 Task: Find connections with filter location Sendhwa with filter topic #Techstartupwith filter profile language Spanish with filter current company NIVEA INDIA with filter school PES University with filter industry Executive Offices with filter service category Web Development with filter keywords title Customer Service
Action: Mouse moved to (565, 77)
Screenshot: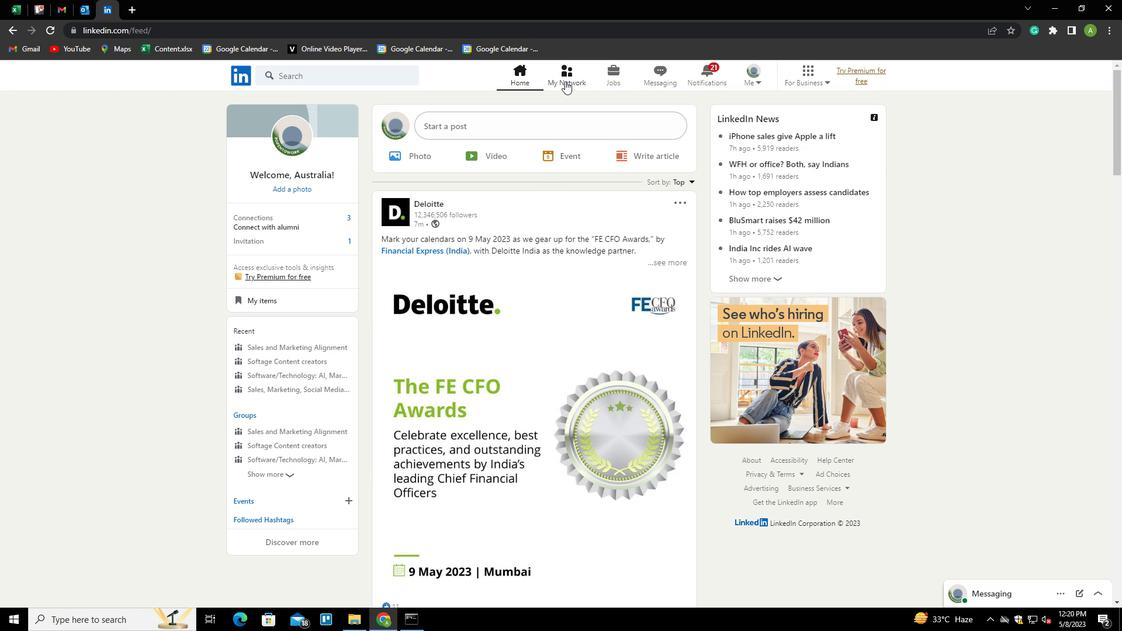 
Action: Mouse pressed left at (565, 77)
Screenshot: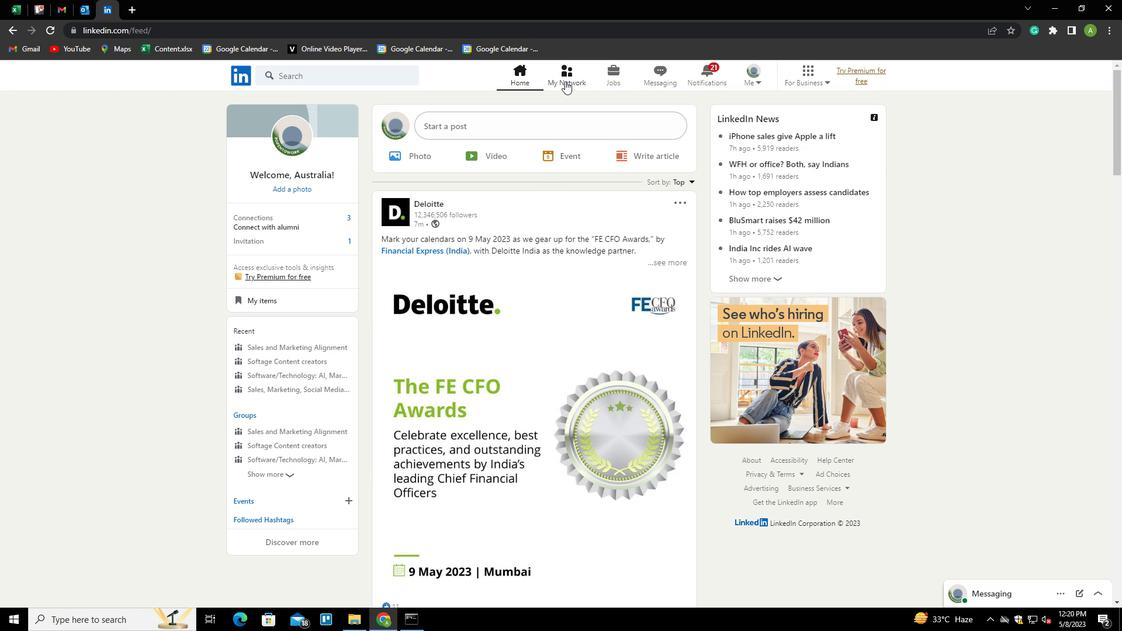 
Action: Mouse moved to (339, 137)
Screenshot: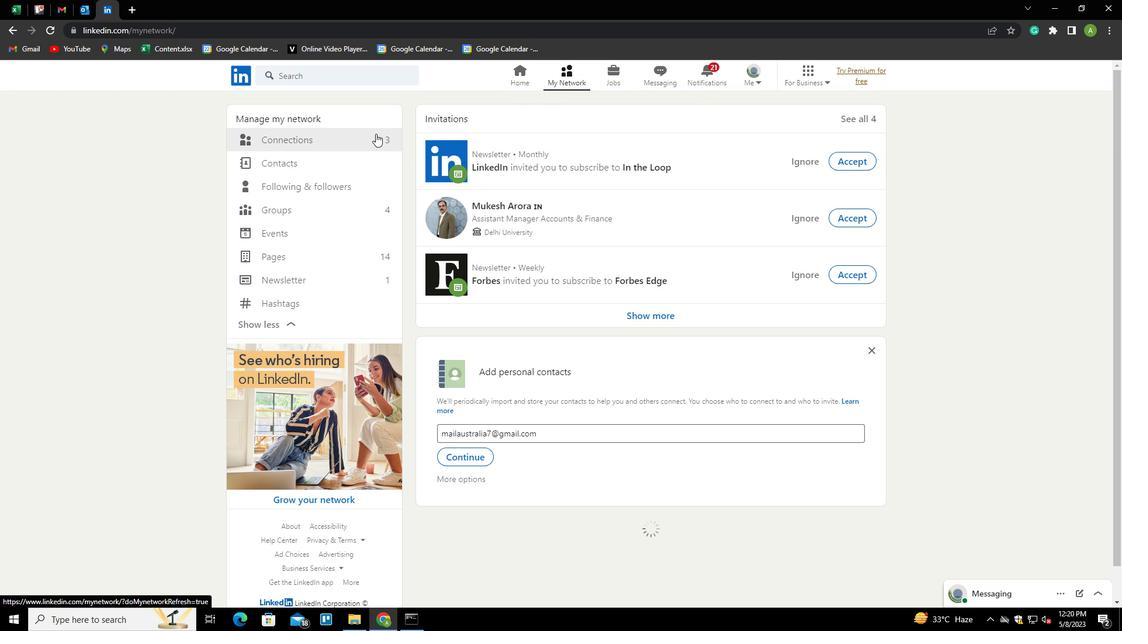 
Action: Mouse pressed left at (339, 137)
Screenshot: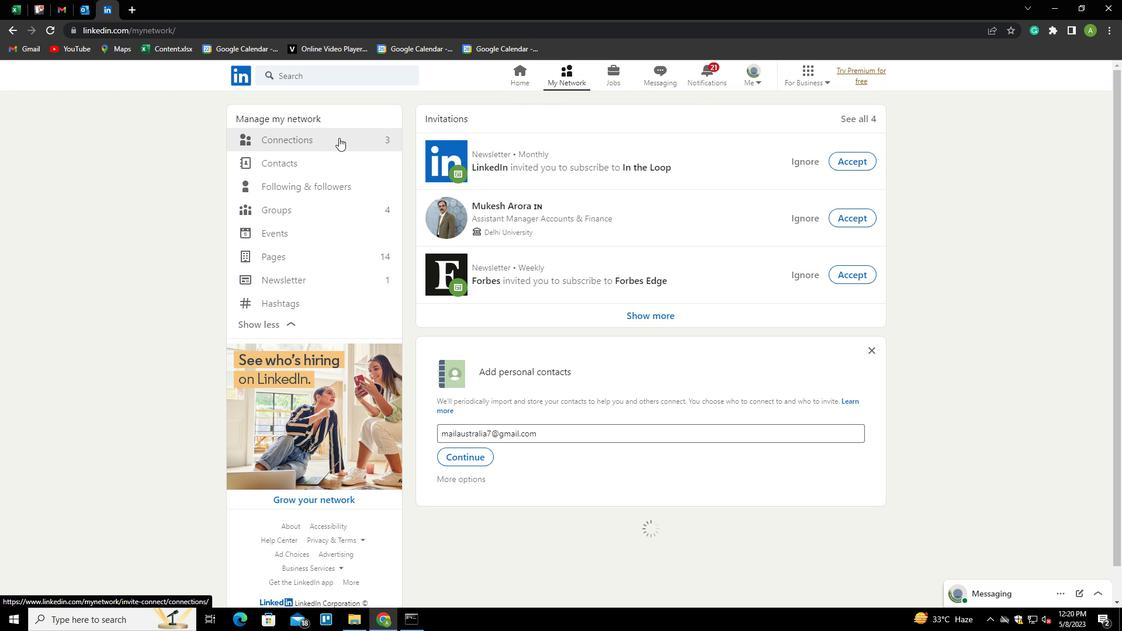 
Action: Mouse moved to (642, 141)
Screenshot: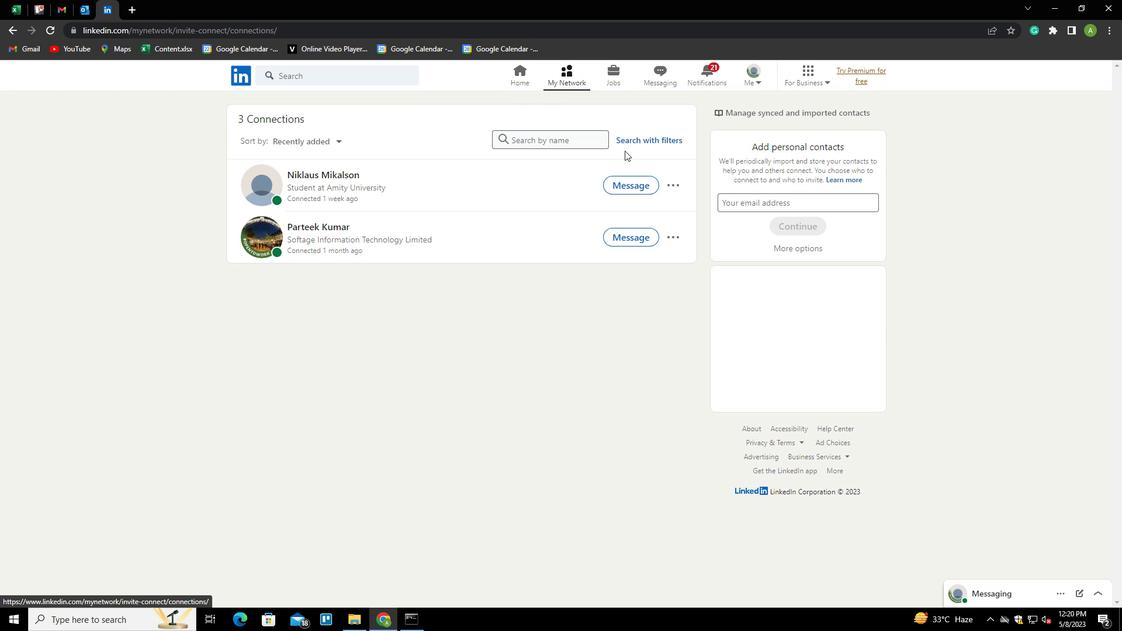 
Action: Mouse pressed left at (642, 141)
Screenshot: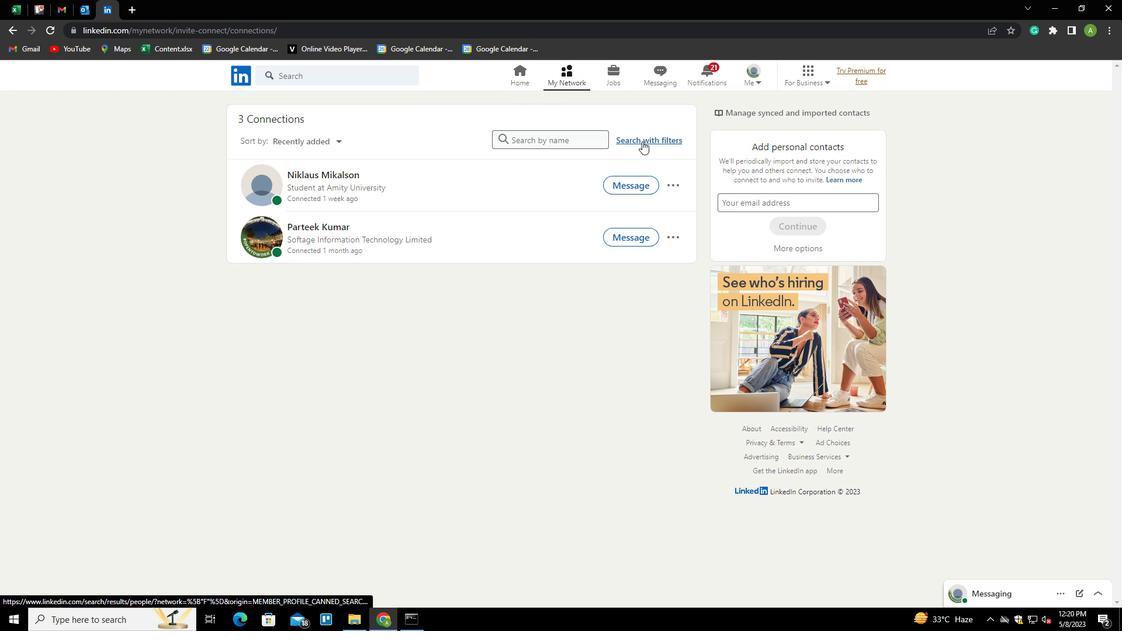 
Action: Mouse moved to (600, 107)
Screenshot: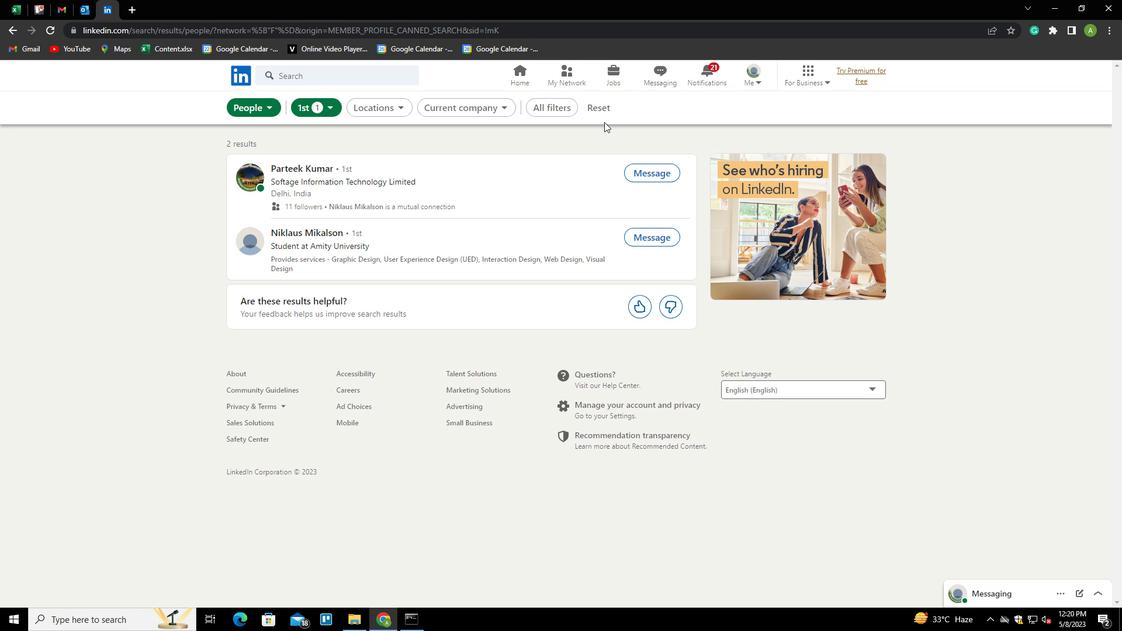 
Action: Mouse pressed left at (600, 107)
Screenshot: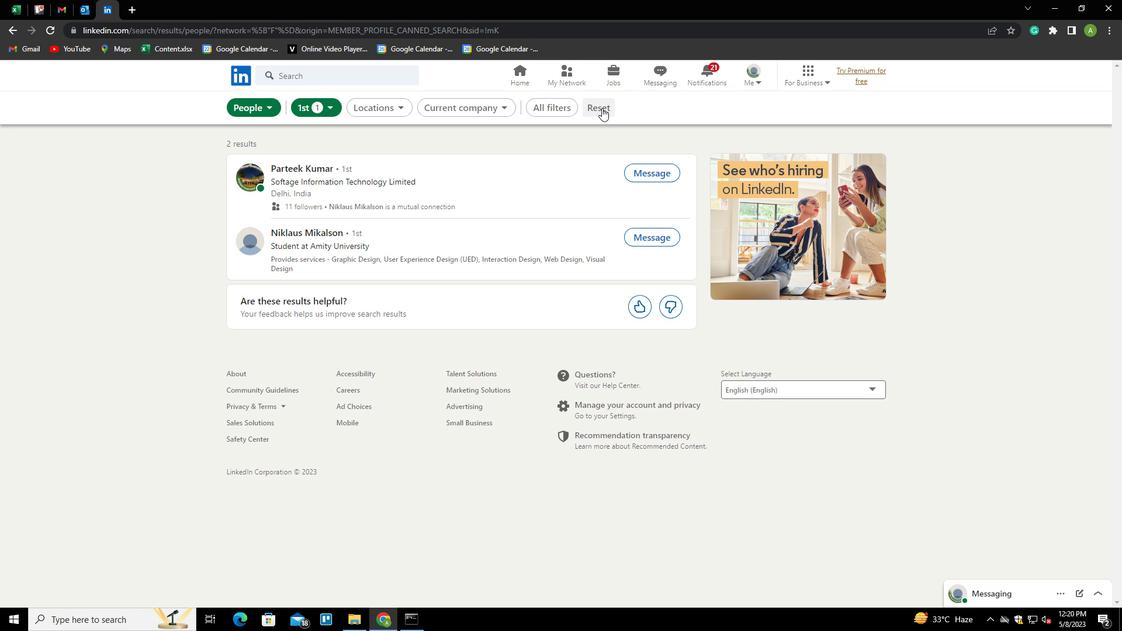 
Action: Mouse moved to (590, 105)
Screenshot: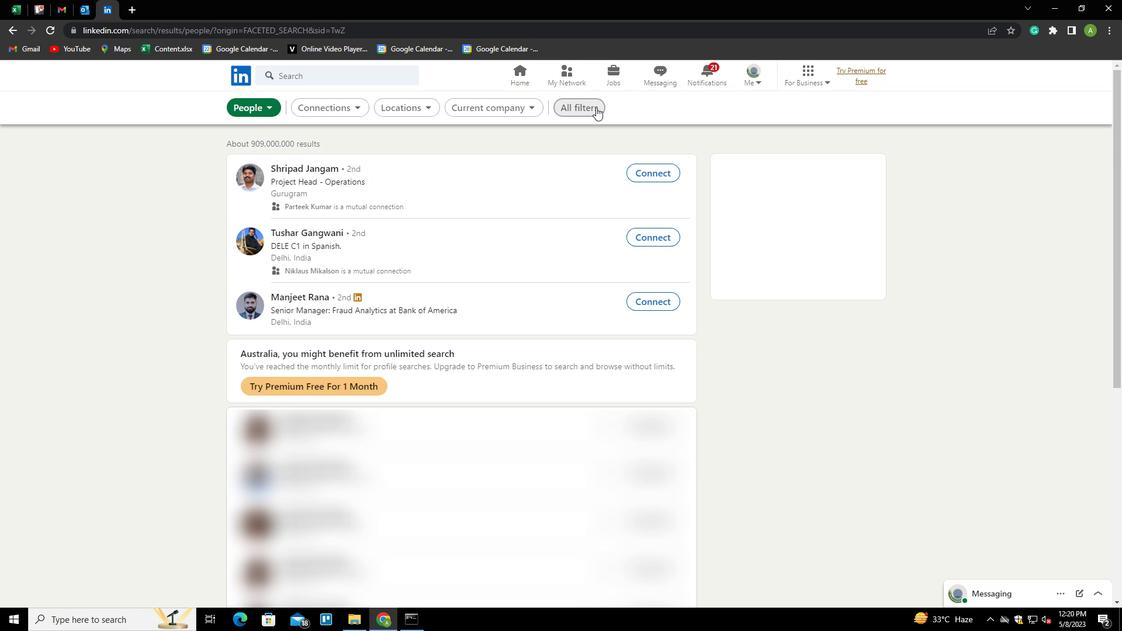 
Action: Mouse pressed left at (590, 105)
Screenshot: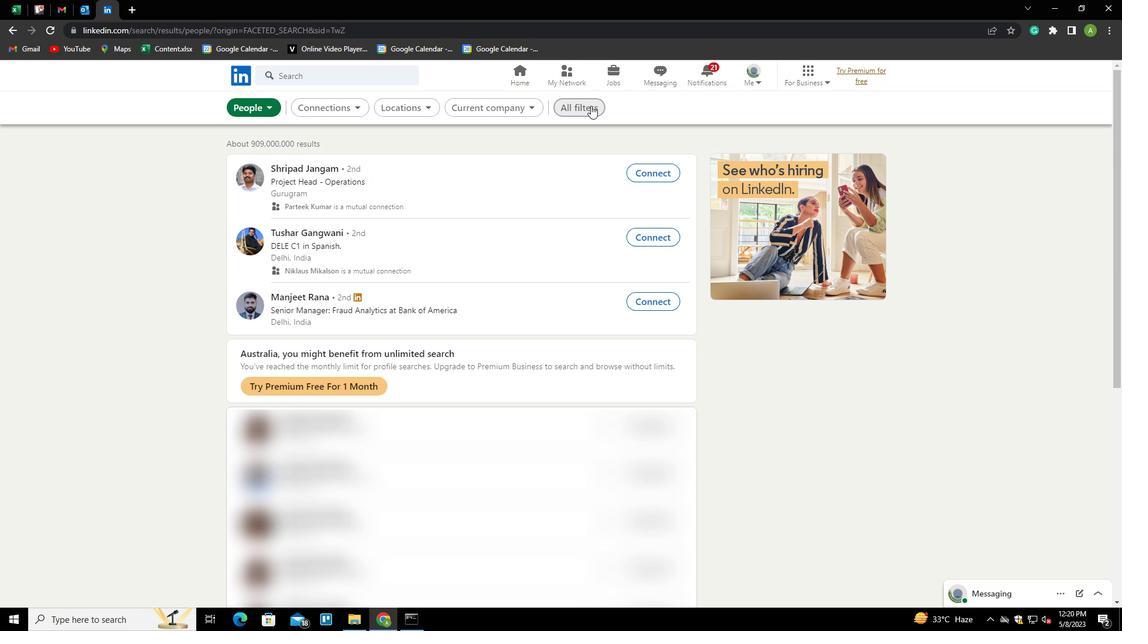 
Action: Mouse moved to (889, 302)
Screenshot: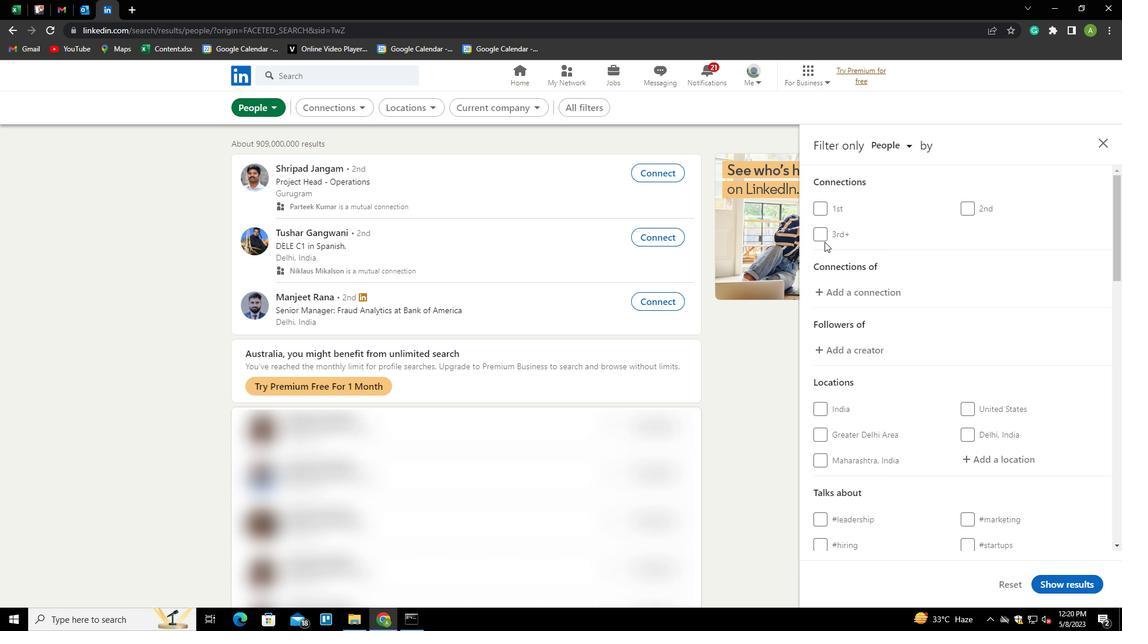 
Action: Mouse scrolled (889, 302) with delta (0, 0)
Screenshot: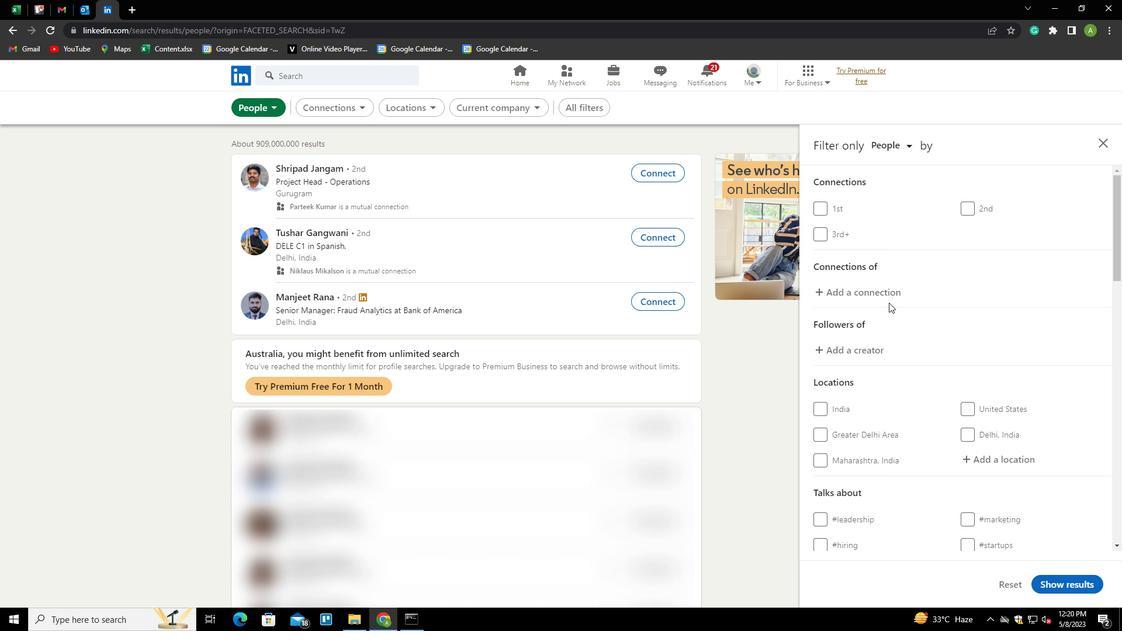 
Action: Mouse moved to (987, 396)
Screenshot: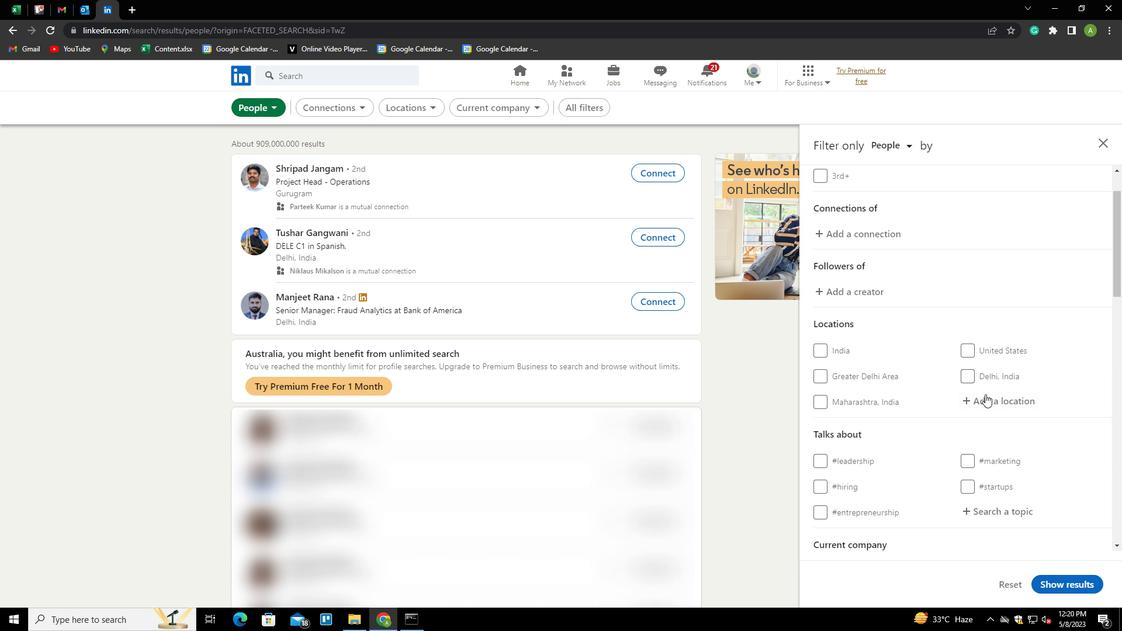 
Action: Mouse pressed left at (987, 396)
Screenshot: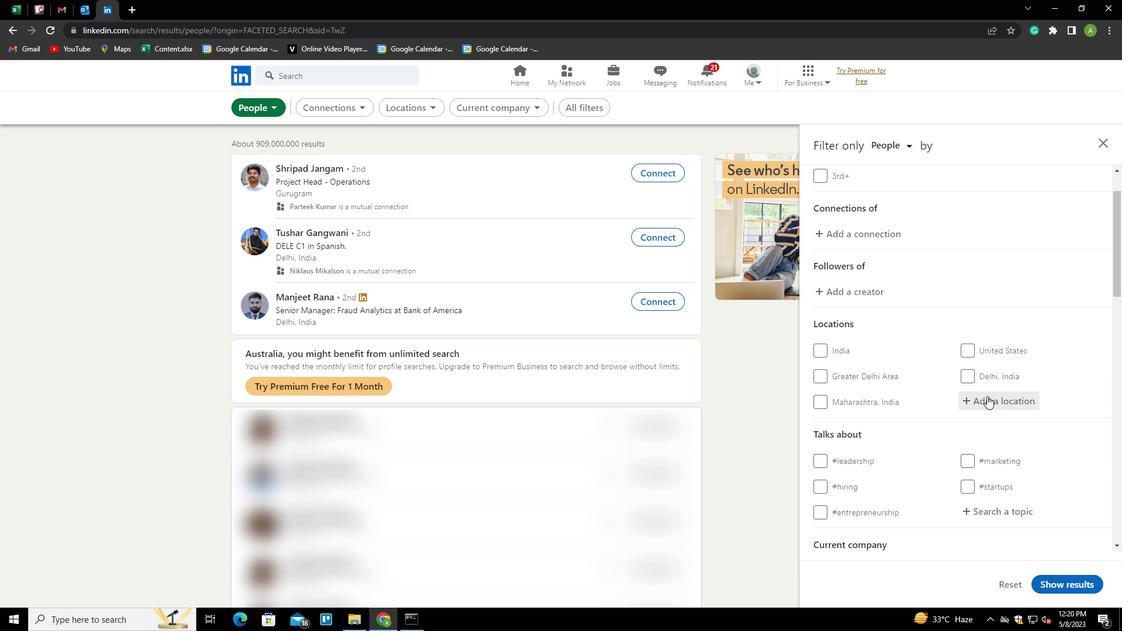 
Action: Key pressed <Key.shift>
Screenshot: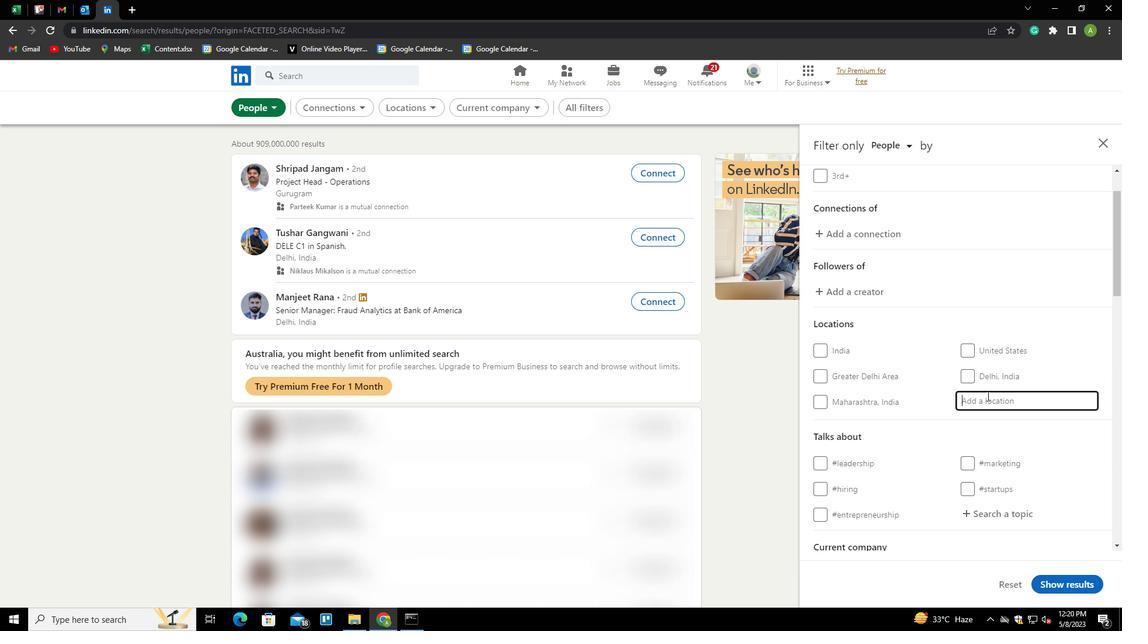
Action: Mouse moved to (1040, 366)
Screenshot: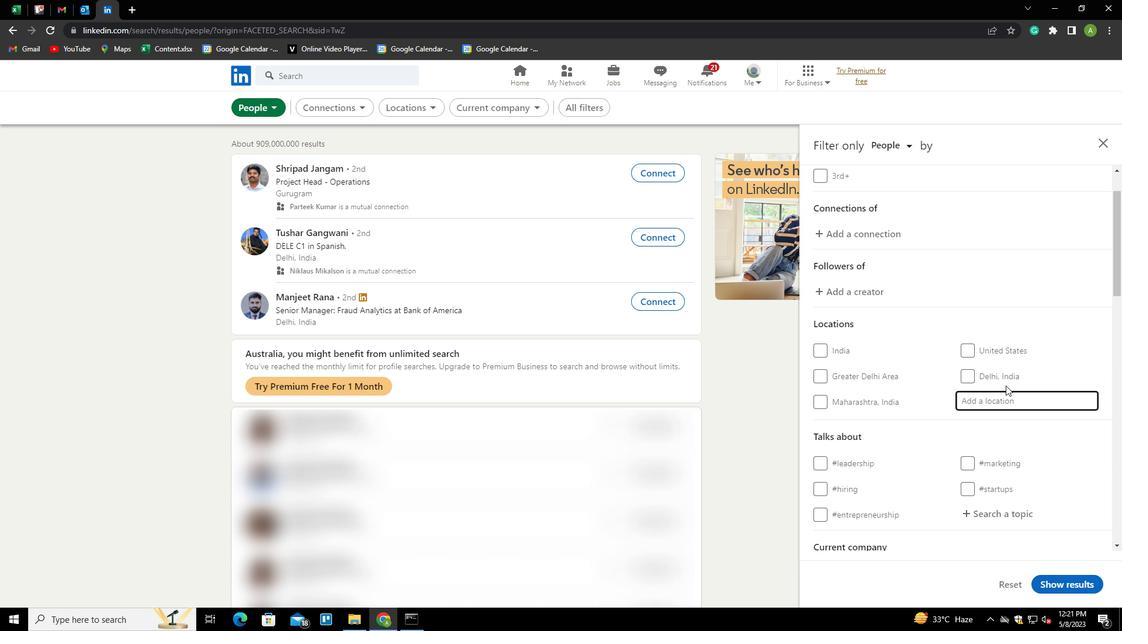 
Action: Key pressed S
Screenshot: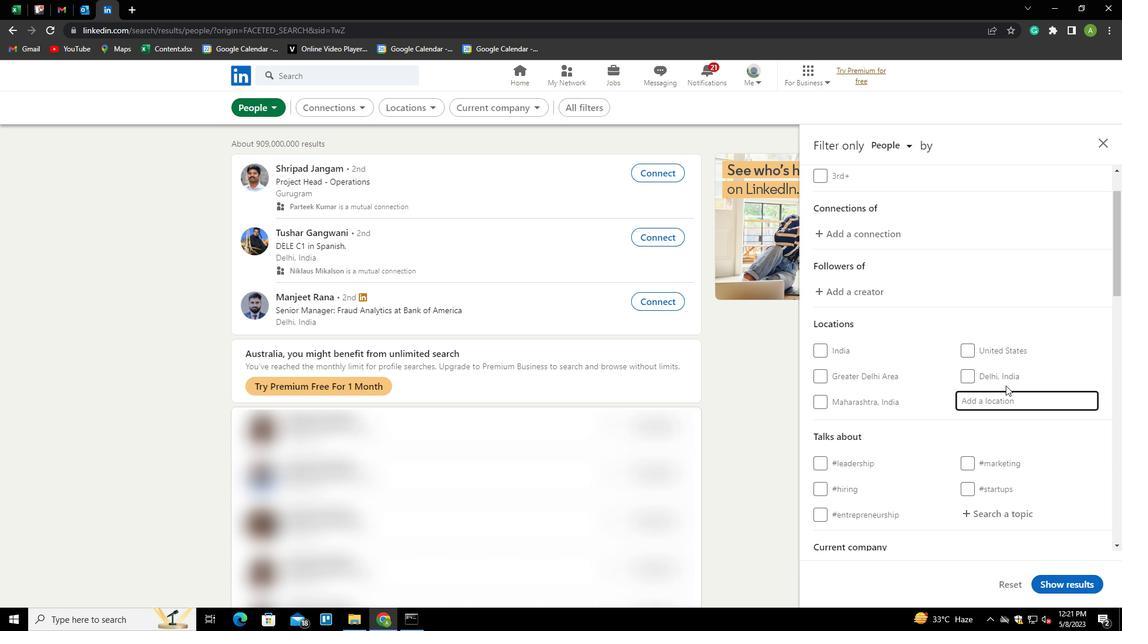 
Action: Mouse moved to (1040, 366)
Screenshot: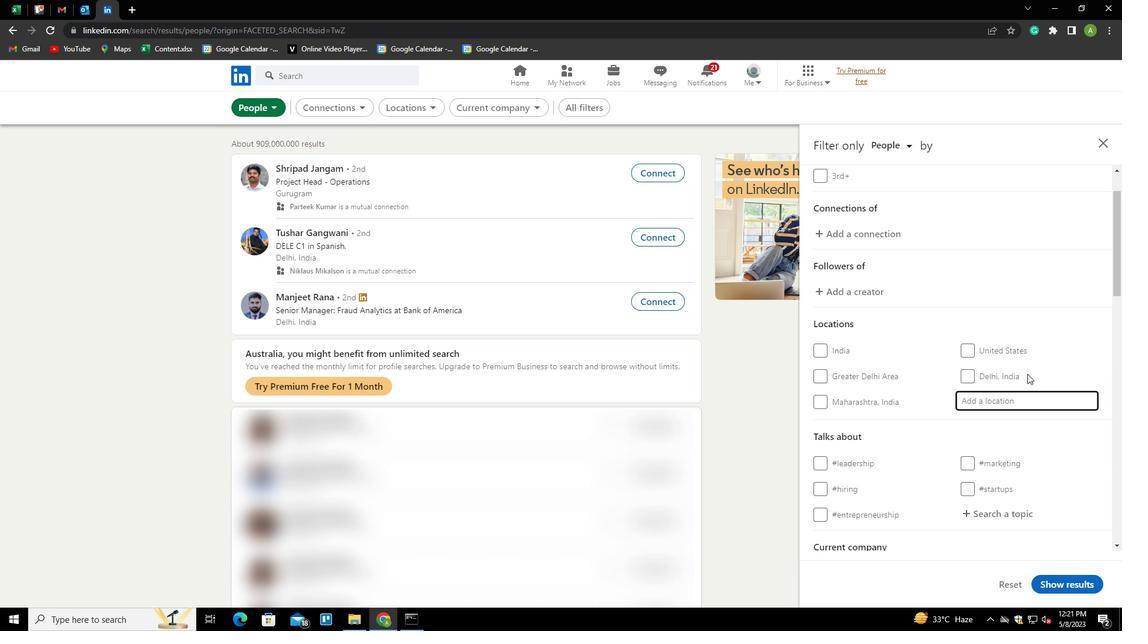 
Action: Key pressed ENDHWA<Key.down><Key.enter>
Screenshot: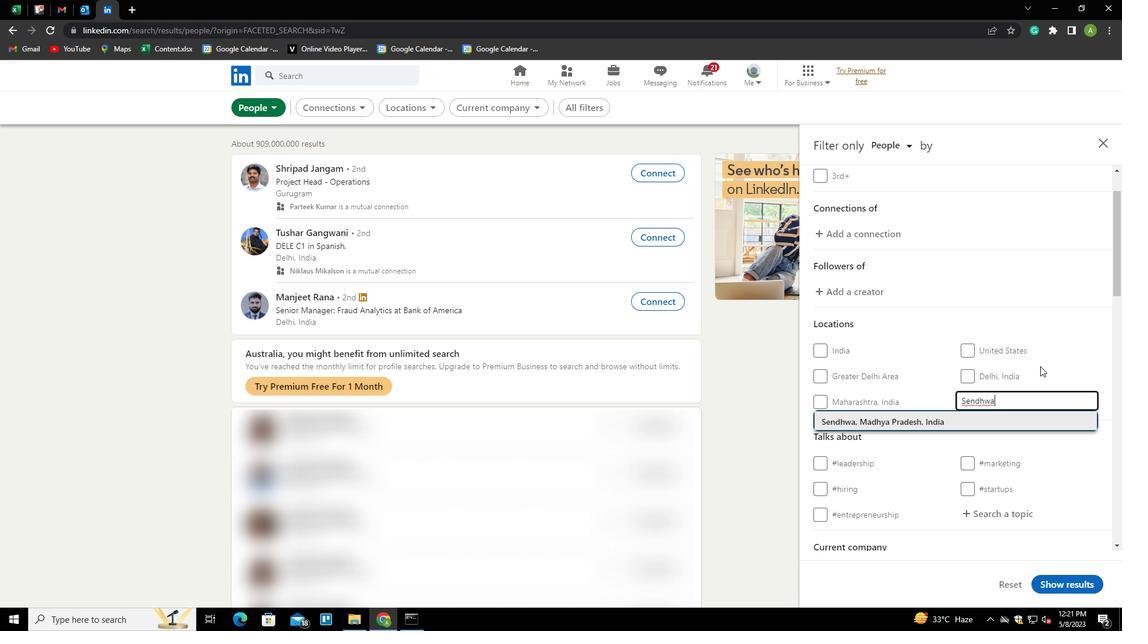 
Action: Mouse scrolled (1040, 365) with delta (0, 0)
Screenshot: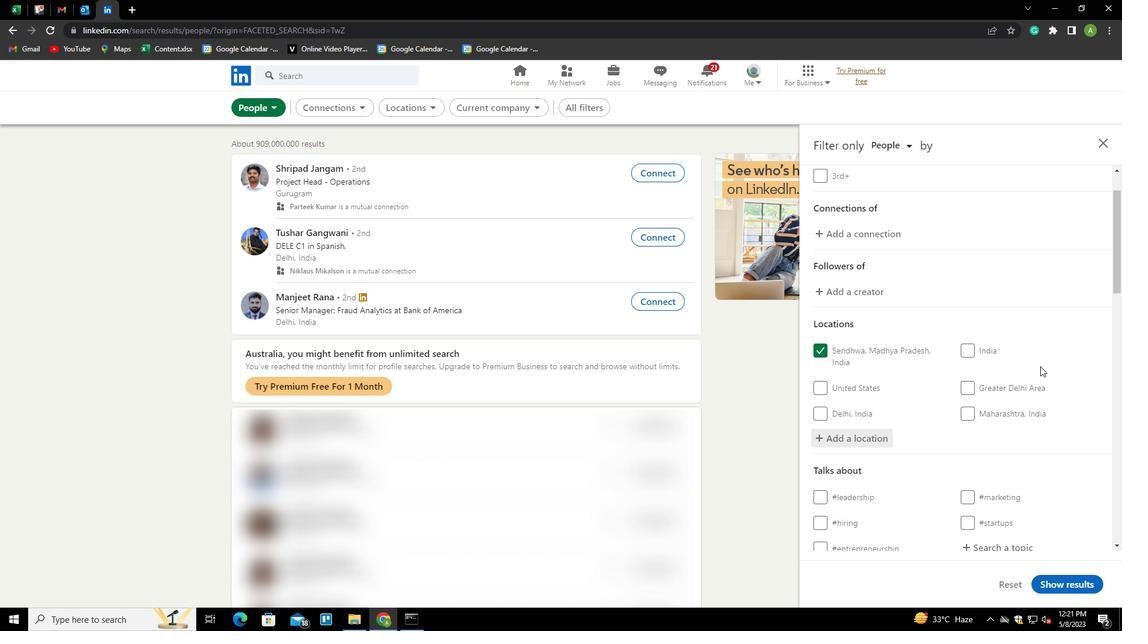 
Action: Mouse scrolled (1040, 365) with delta (0, 0)
Screenshot: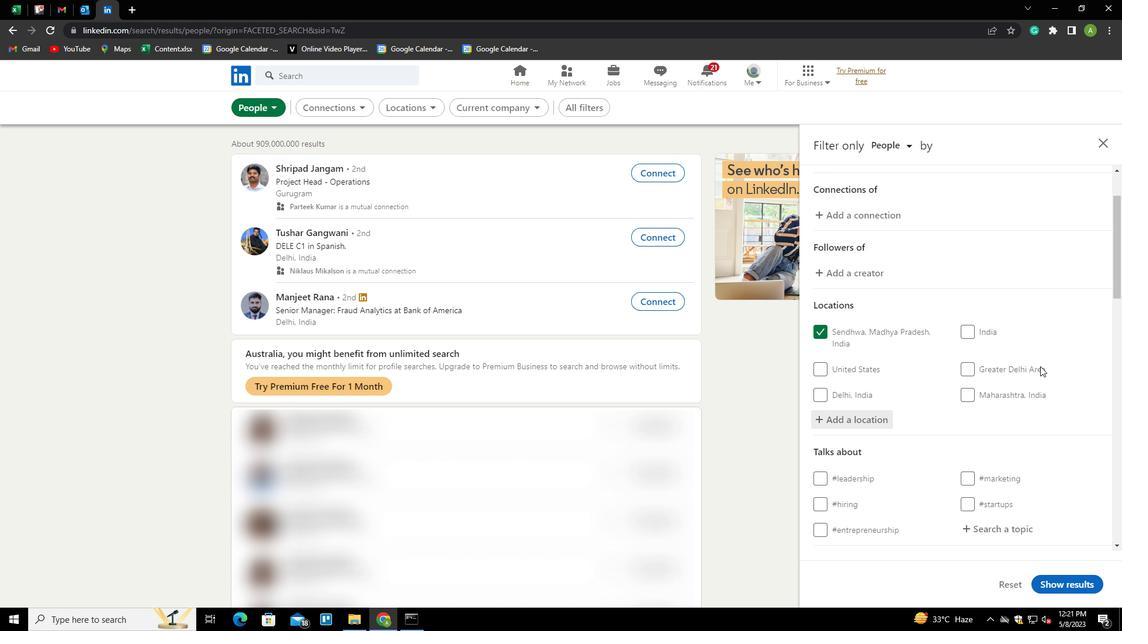 
Action: Mouse moved to (1017, 426)
Screenshot: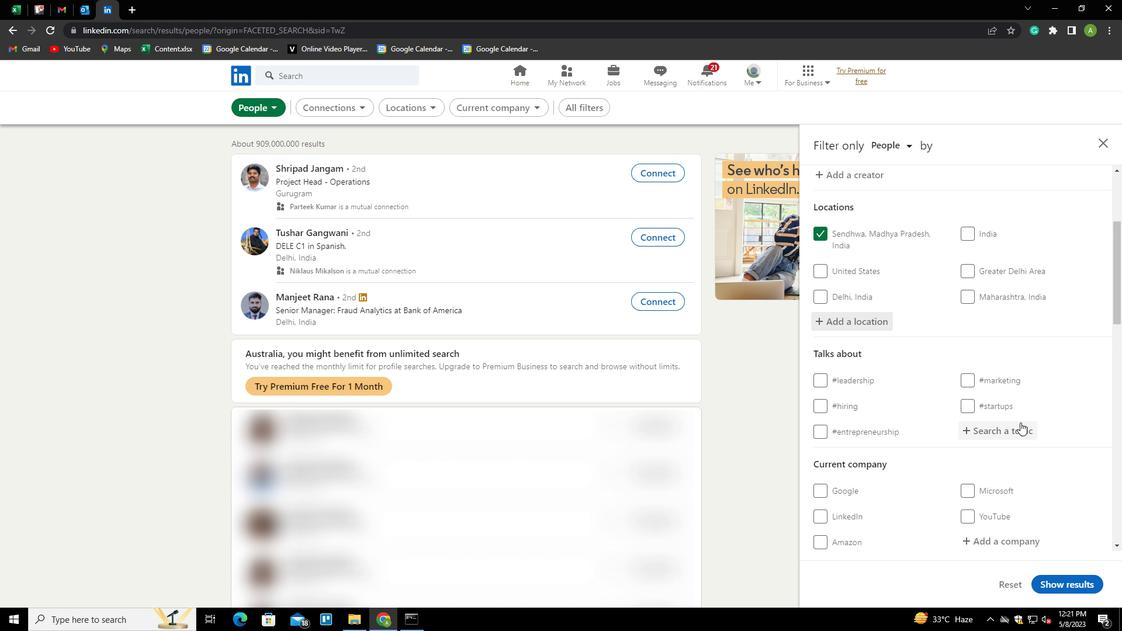 
Action: Mouse pressed left at (1017, 426)
Screenshot: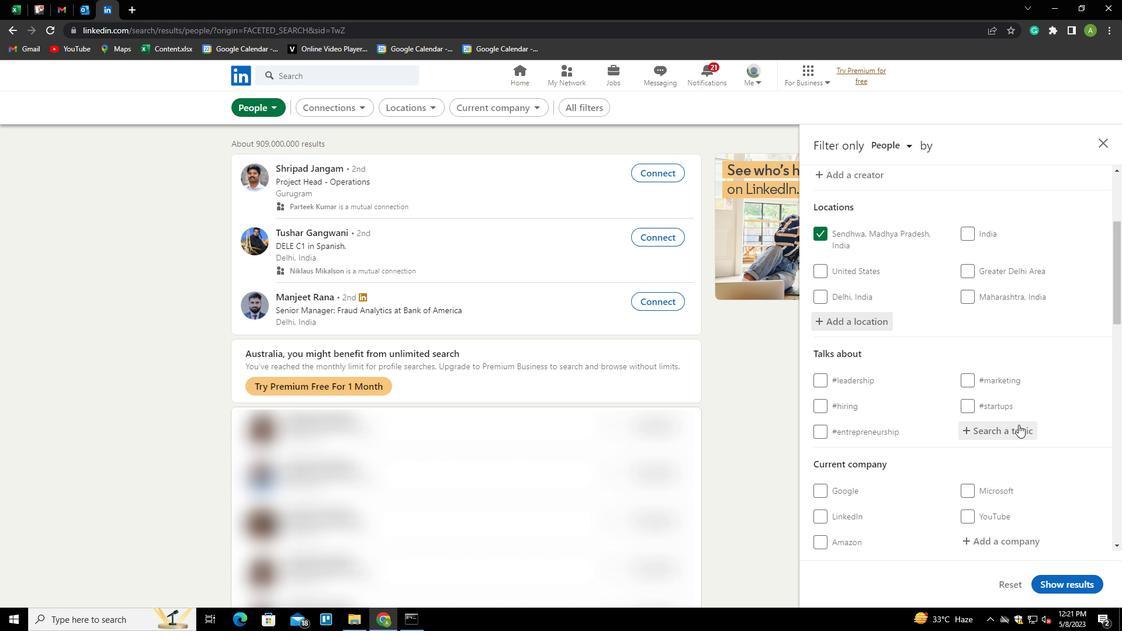
Action: Mouse moved to (1017, 426)
Screenshot: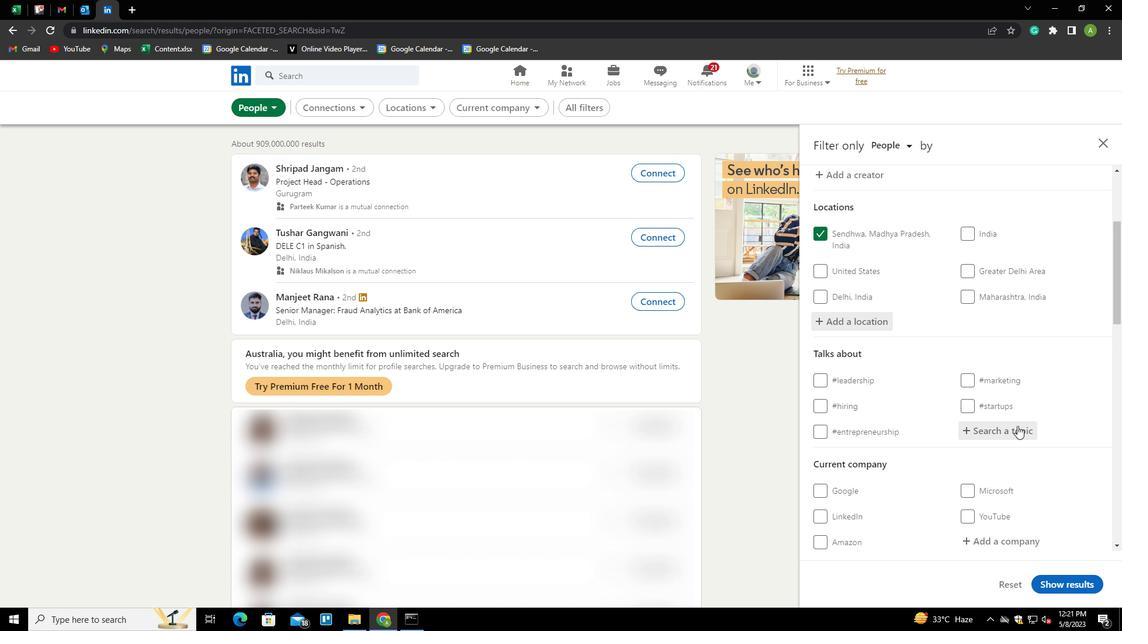 
Action: Key pressed <Key.shift><Key.shift><Key.shift><Key.shift><Key.shift><Key.shift>TECHSTARTUP<Key.down><Key.enter>
Screenshot: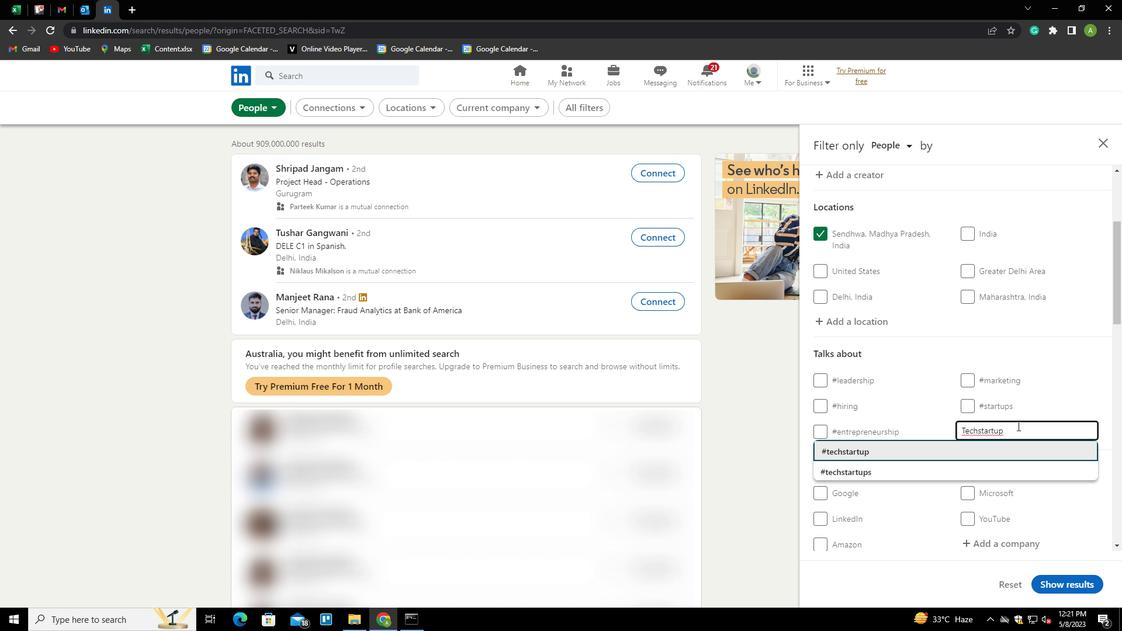 
Action: Mouse scrolled (1017, 425) with delta (0, 0)
Screenshot: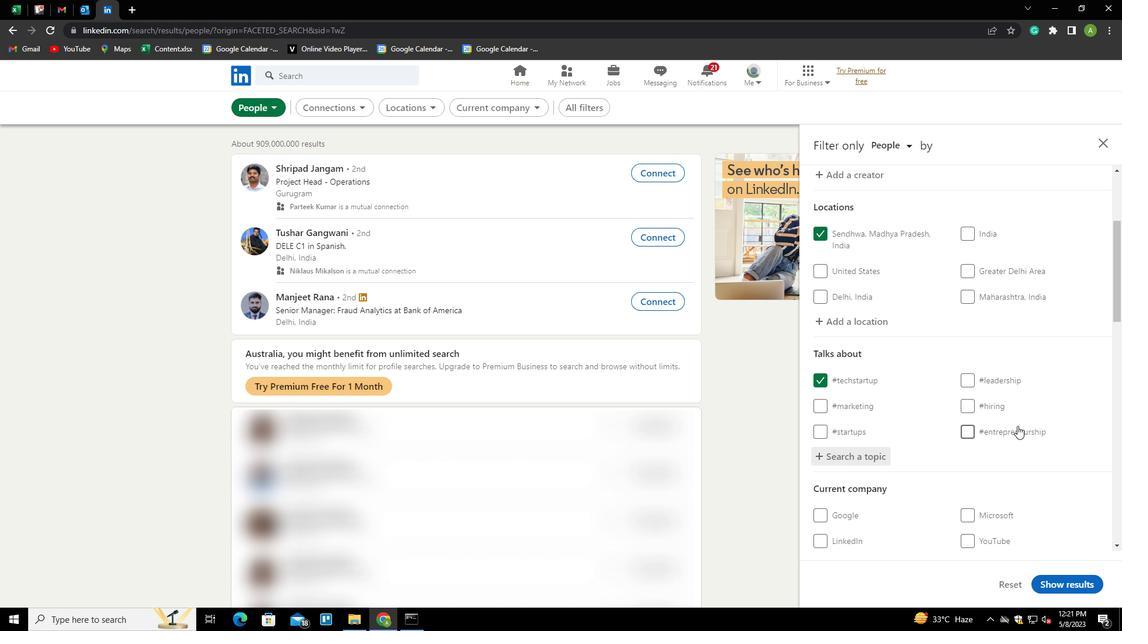 
Action: Mouse scrolled (1017, 425) with delta (0, 0)
Screenshot: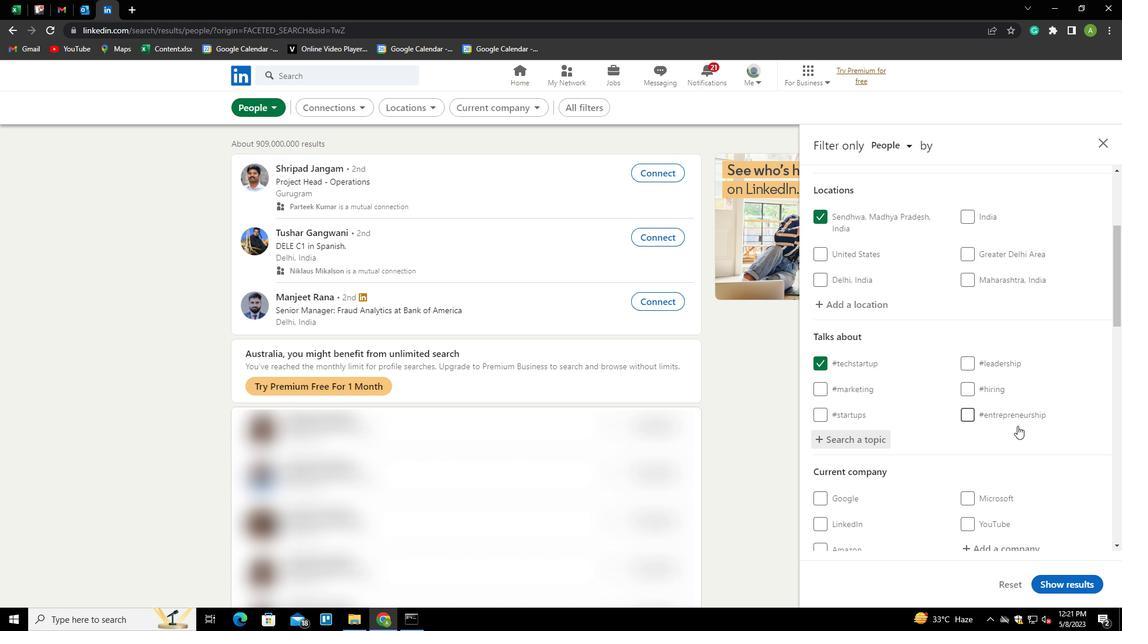 
Action: Mouse scrolled (1017, 425) with delta (0, 0)
Screenshot: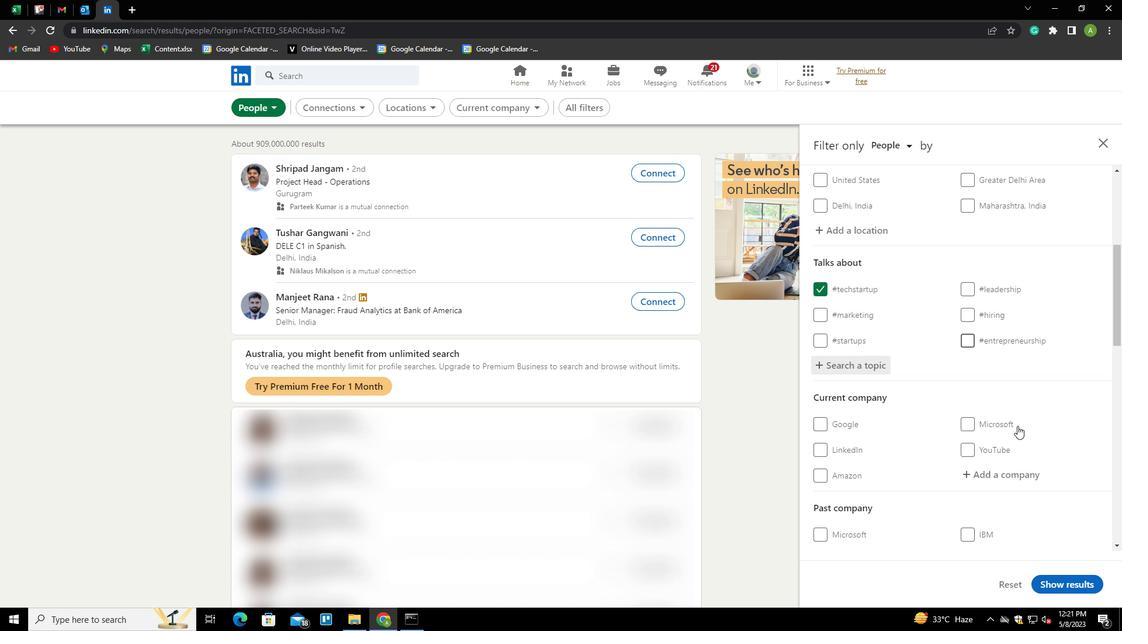 
Action: Mouse moved to (1008, 422)
Screenshot: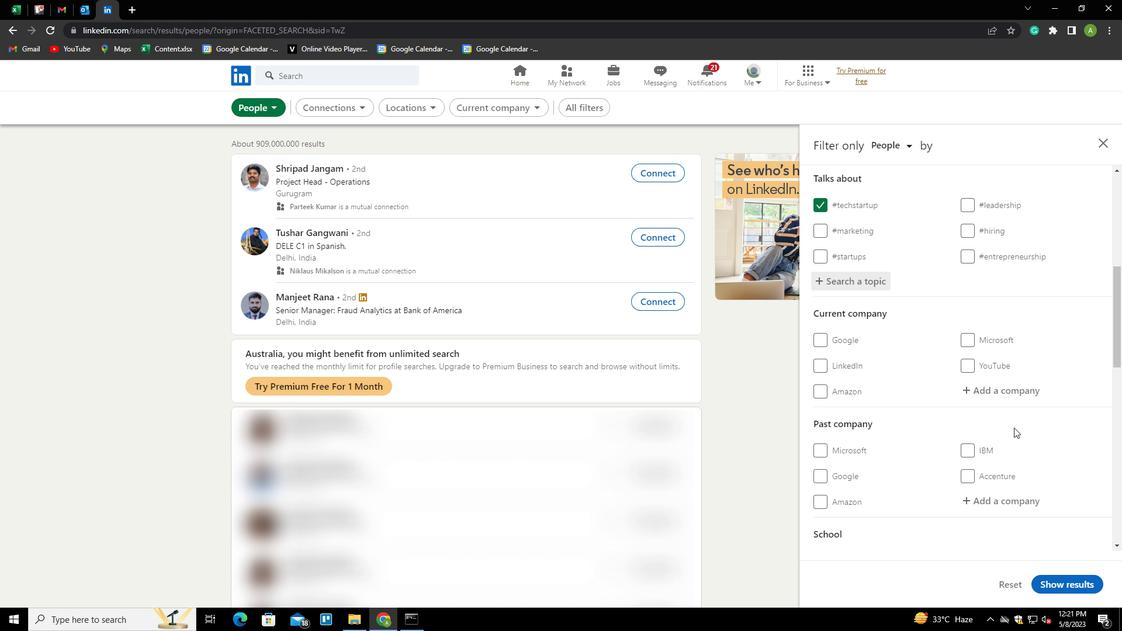 
Action: Mouse scrolled (1008, 422) with delta (0, 0)
Screenshot: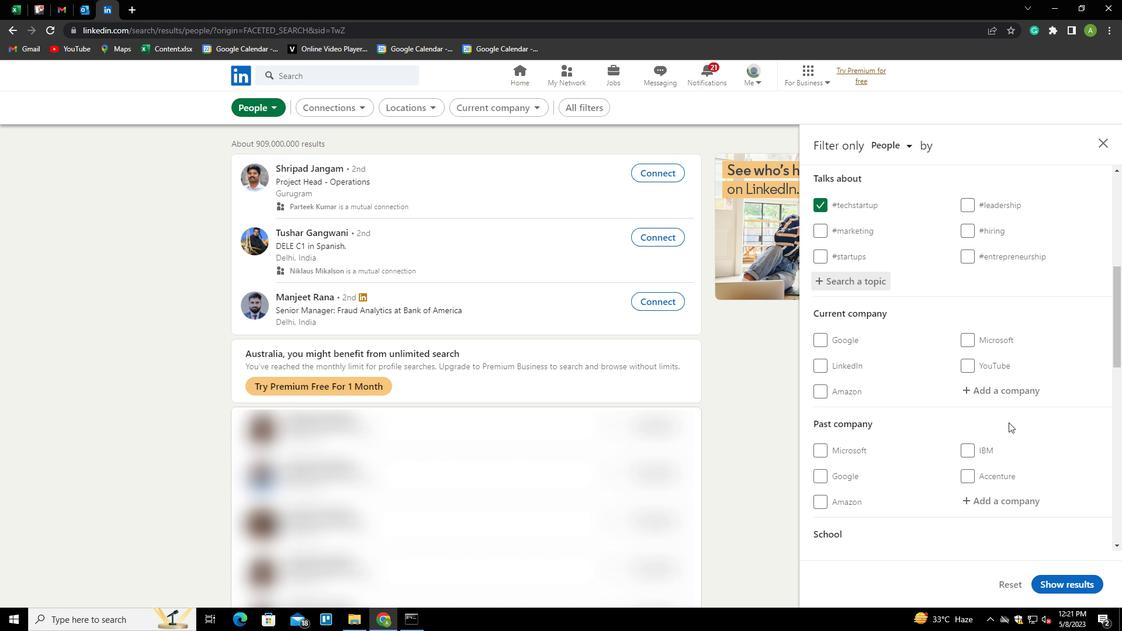 
Action: Mouse scrolled (1008, 422) with delta (0, 0)
Screenshot: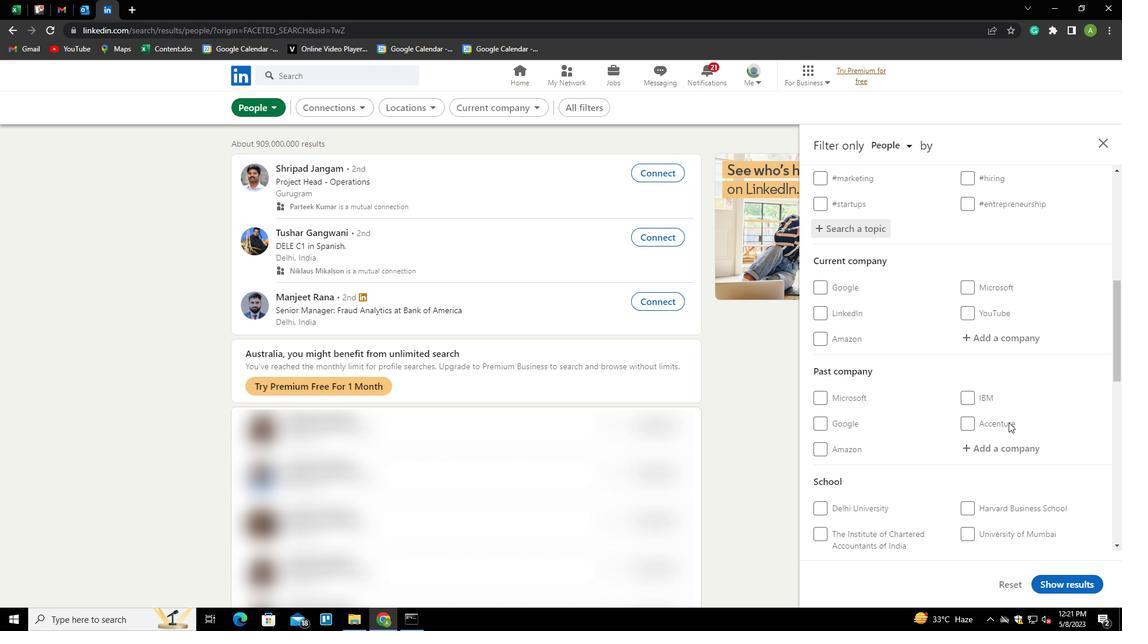 
Action: Mouse scrolled (1008, 422) with delta (0, 0)
Screenshot: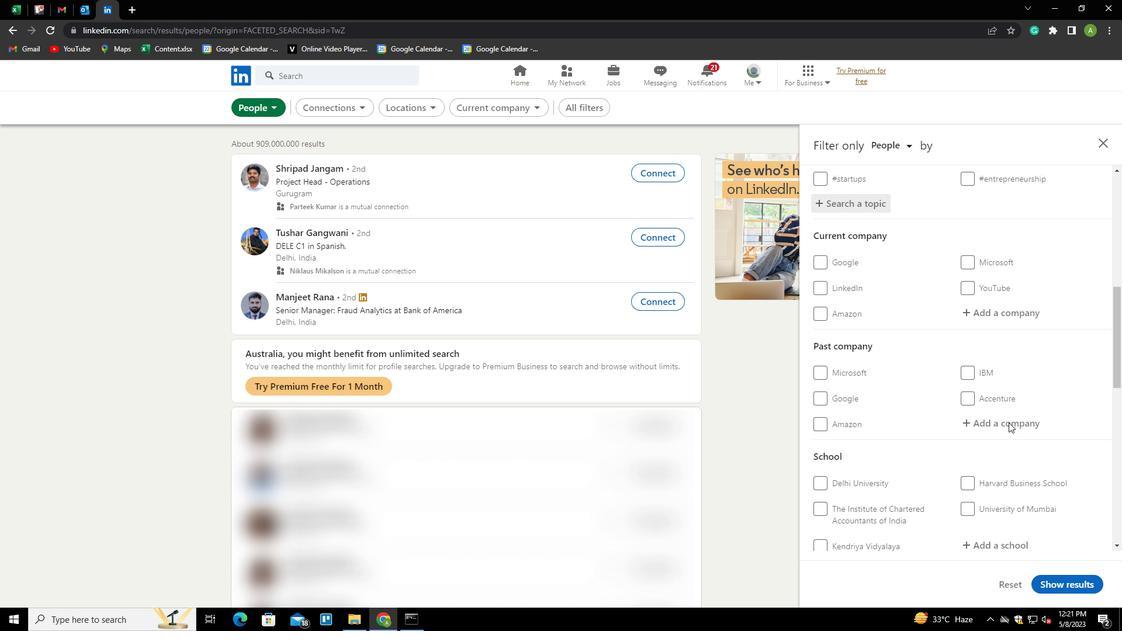 
Action: Mouse scrolled (1008, 422) with delta (0, 0)
Screenshot: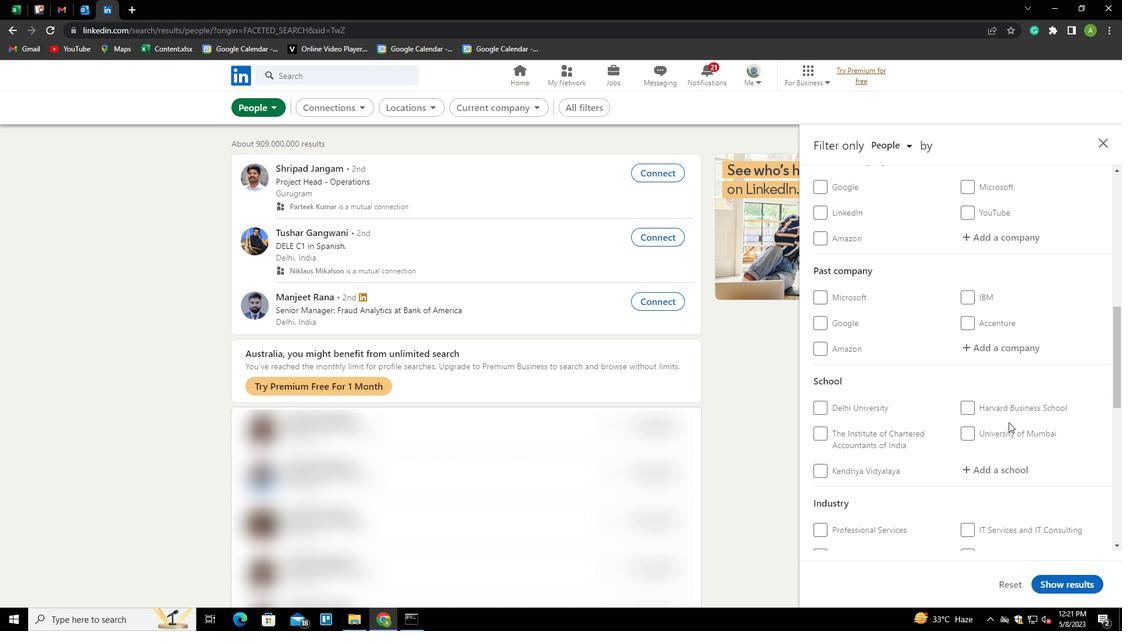 
Action: Mouse scrolled (1008, 422) with delta (0, 0)
Screenshot: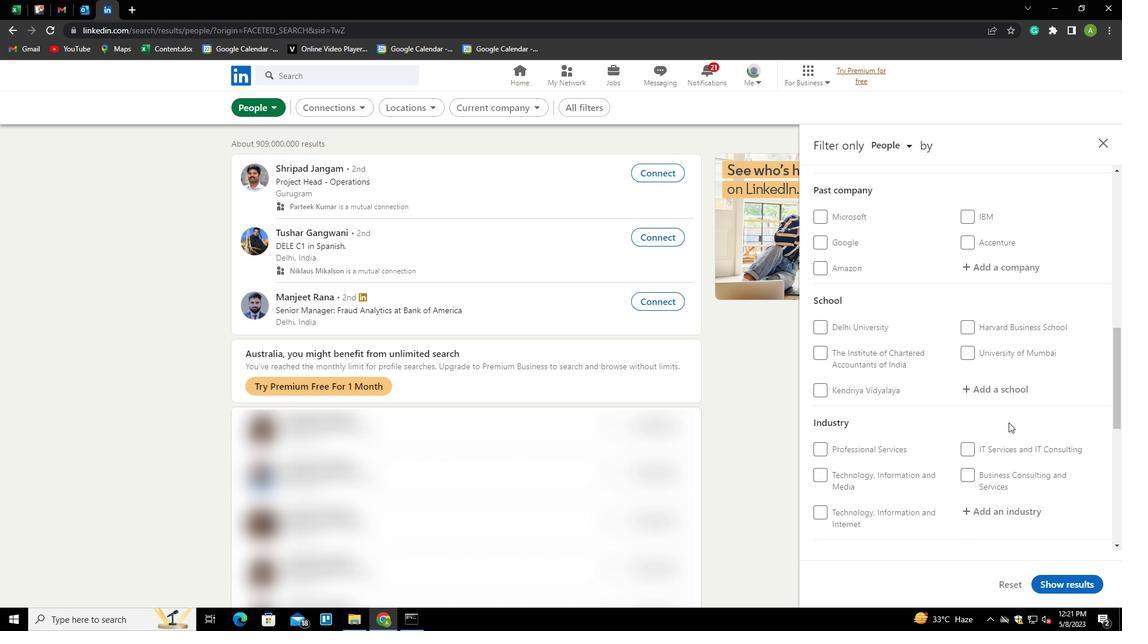 
Action: Mouse scrolled (1008, 422) with delta (0, 0)
Screenshot: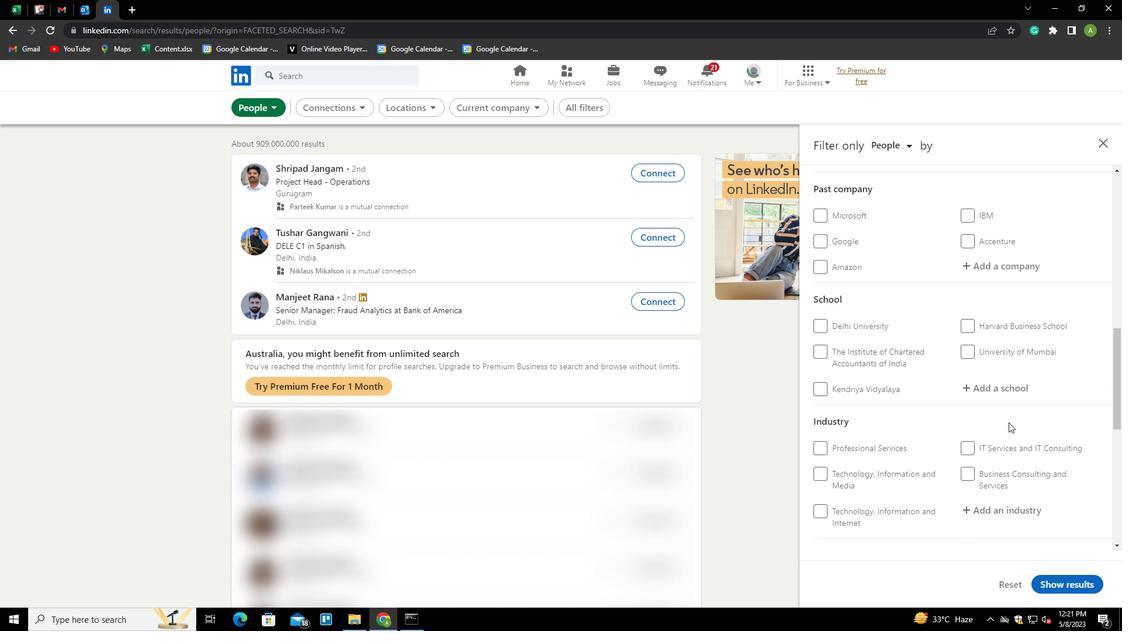 
Action: Mouse scrolled (1008, 422) with delta (0, 0)
Screenshot: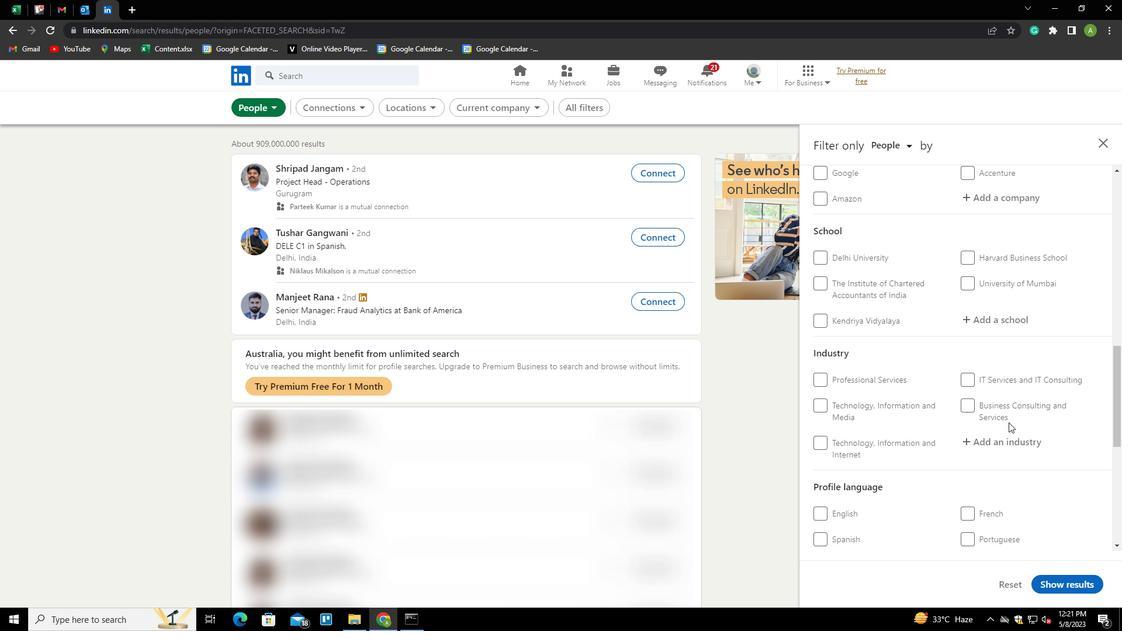 
Action: Mouse scrolled (1008, 422) with delta (0, 0)
Screenshot: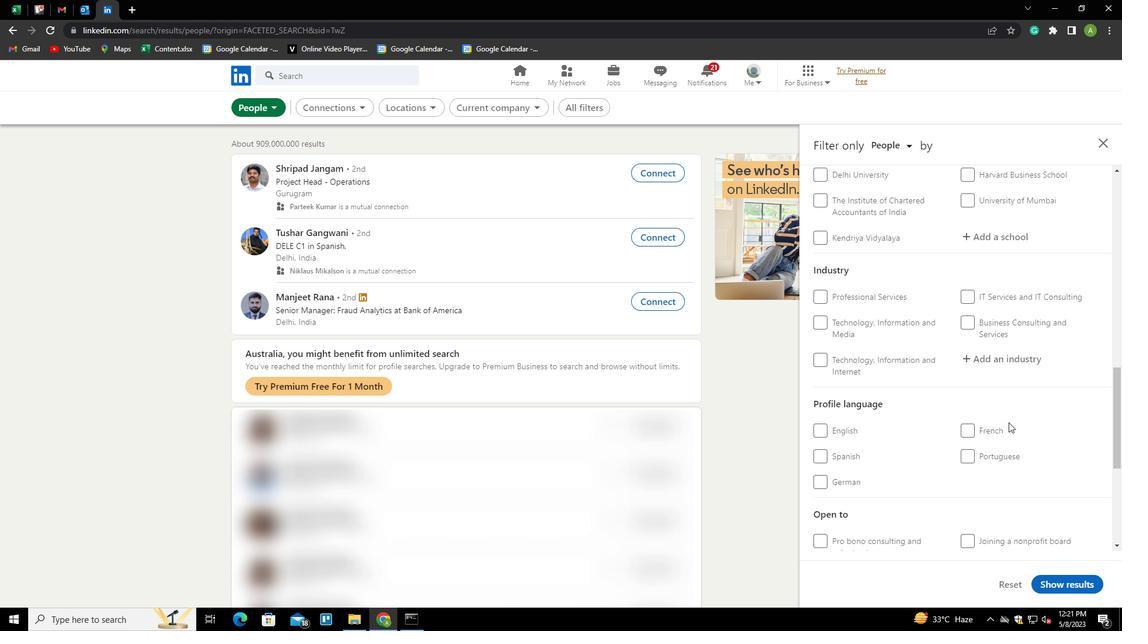 
Action: Mouse moved to (828, 370)
Screenshot: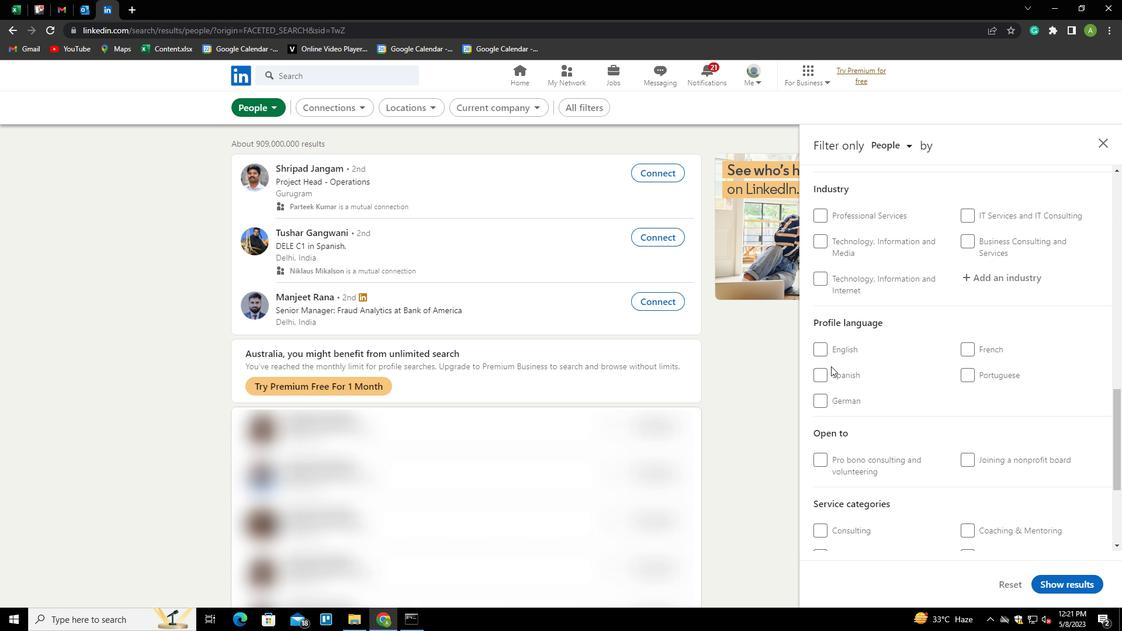 
Action: Mouse pressed left at (828, 370)
Screenshot: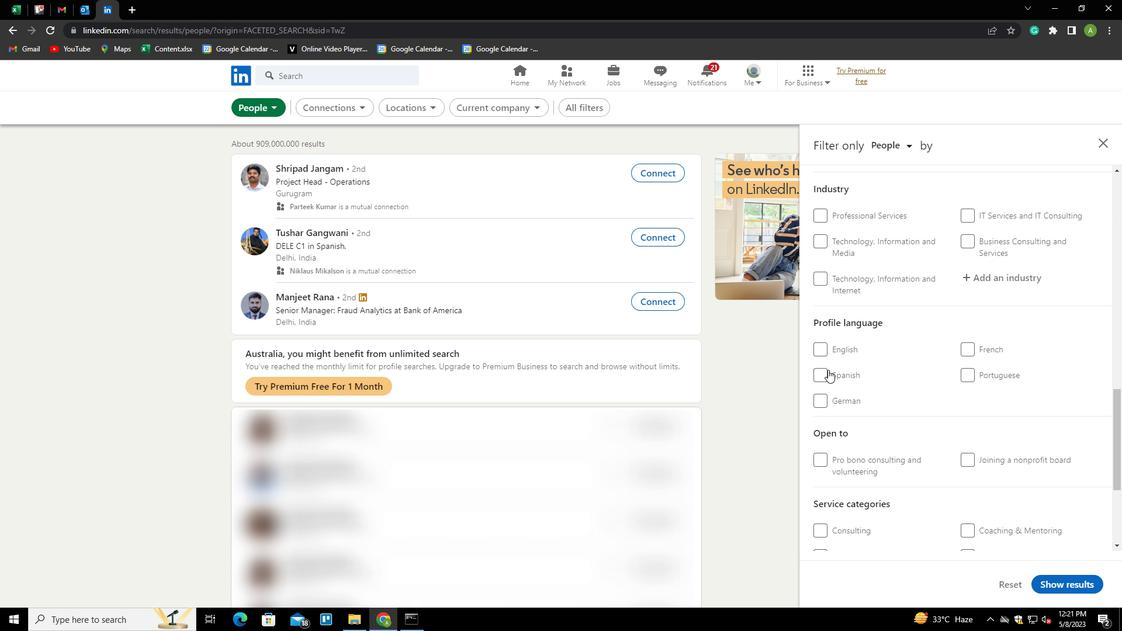 
Action: Mouse moved to (989, 378)
Screenshot: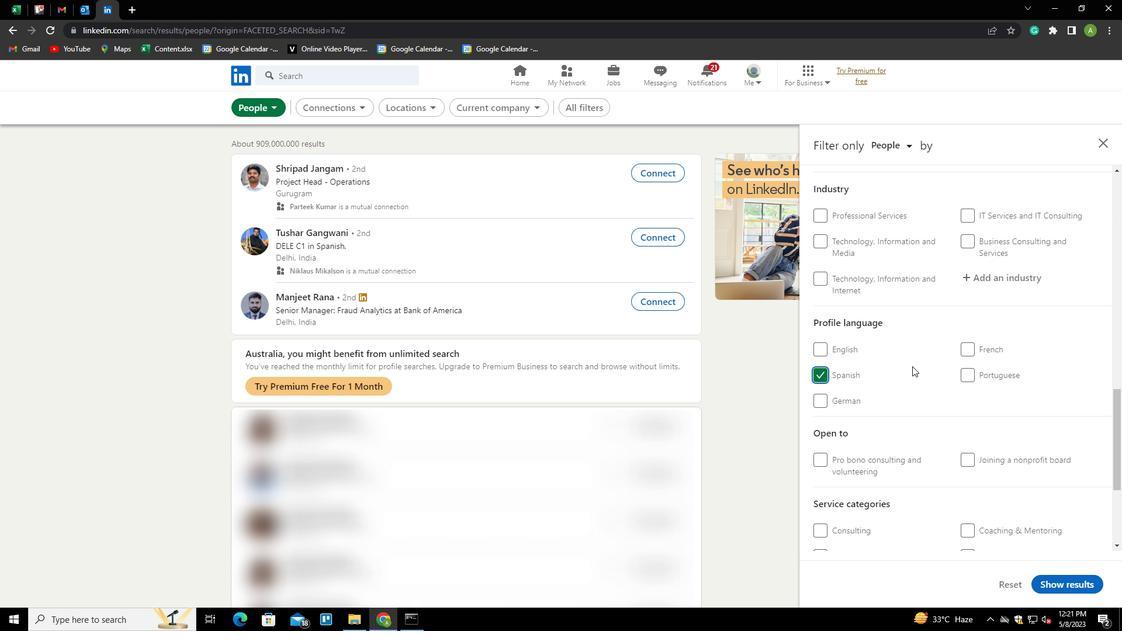 
Action: Mouse scrolled (989, 379) with delta (0, 0)
Screenshot: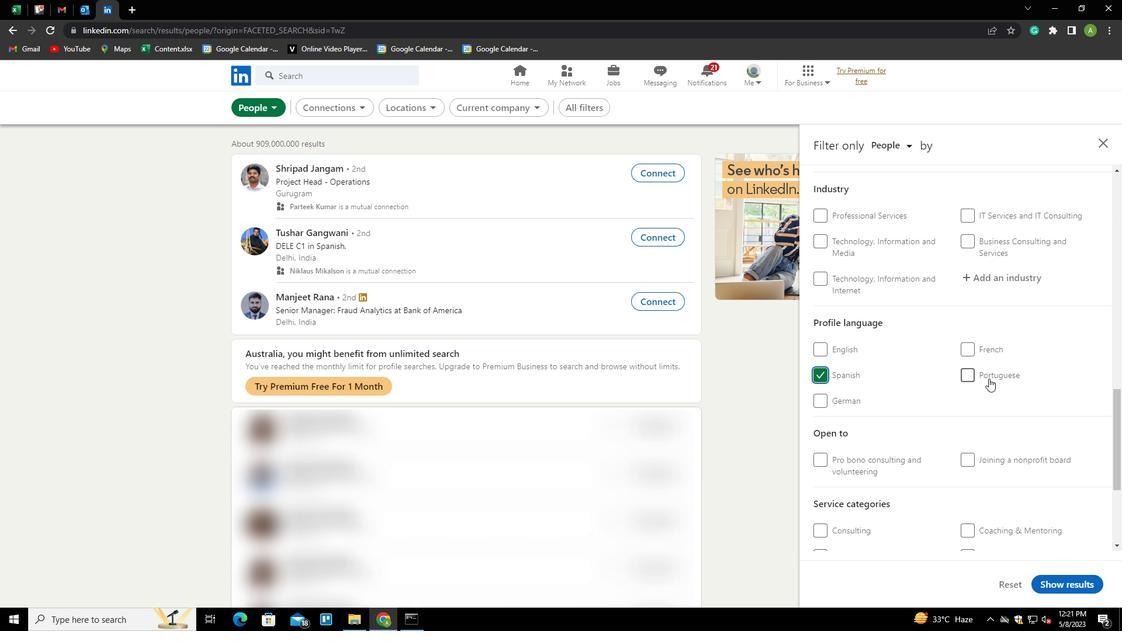 
Action: Mouse scrolled (989, 379) with delta (0, 0)
Screenshot: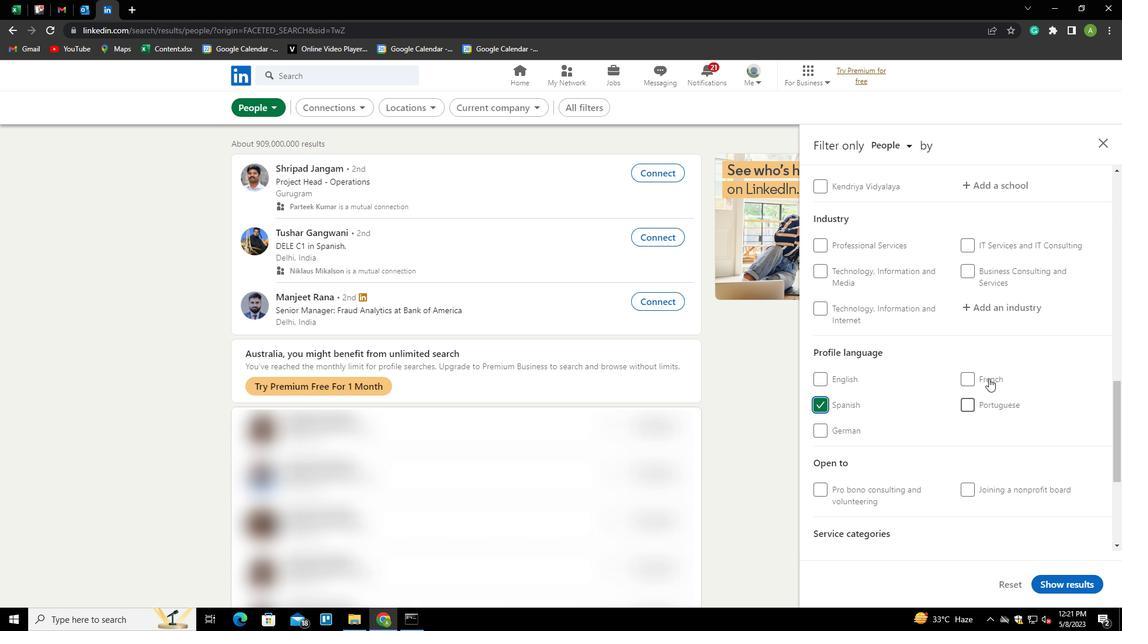 
Action: Mouse scrolled (989, 379) with delta (0, 0)
Screenshot: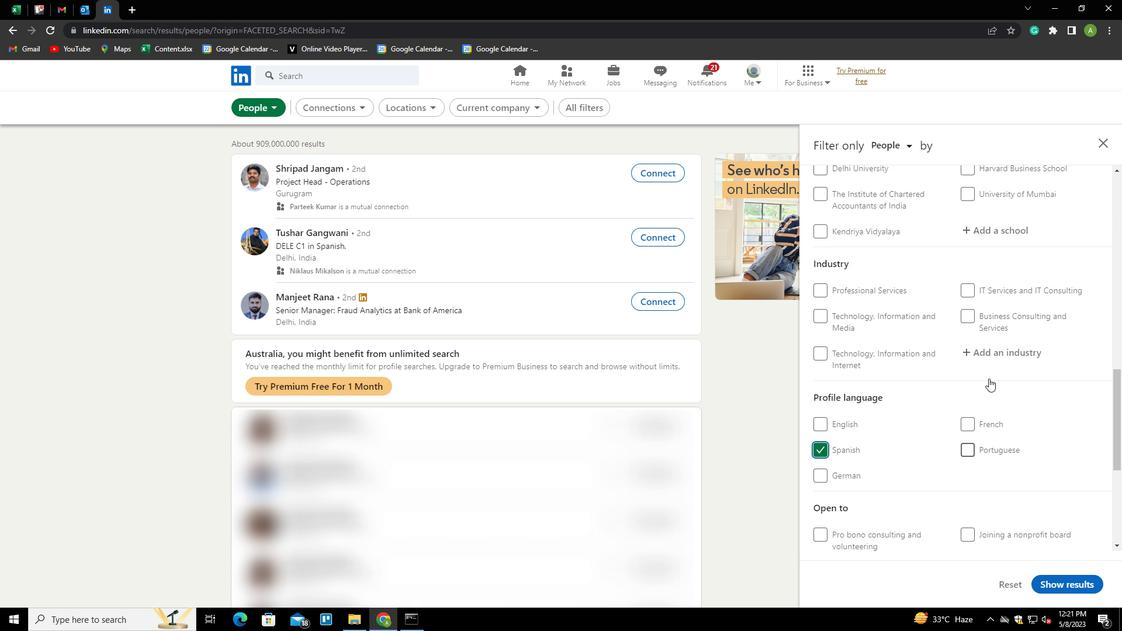 
Action: Mouse scrolled (989, 379) with delta (0, 0)
Screenshot: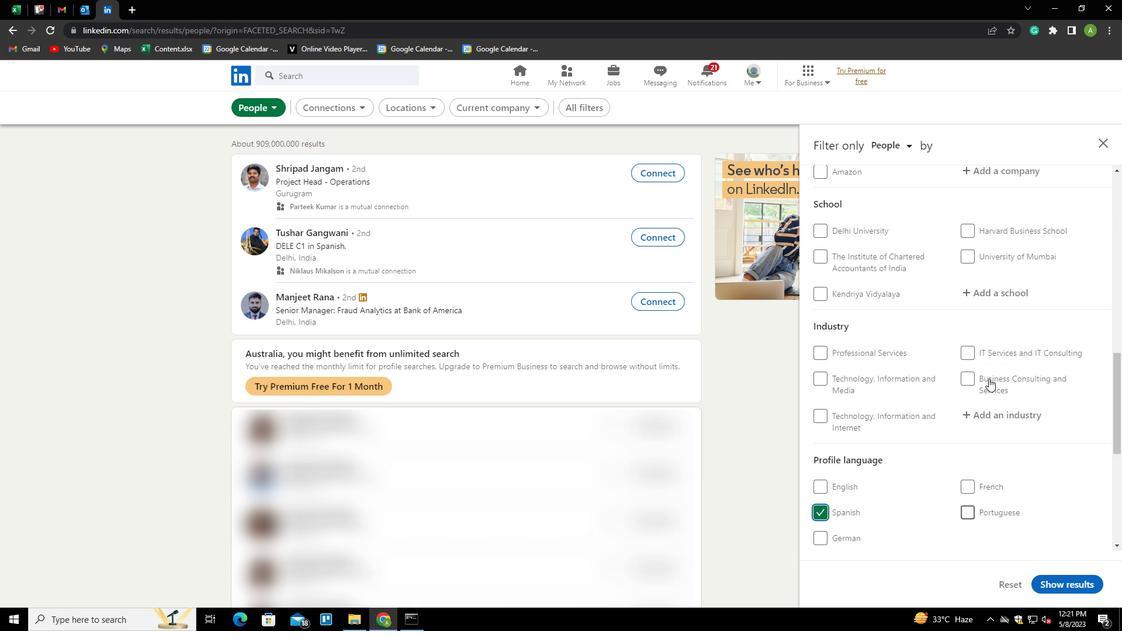 
Action: Mouse moved to (989, 379)
Screenshot: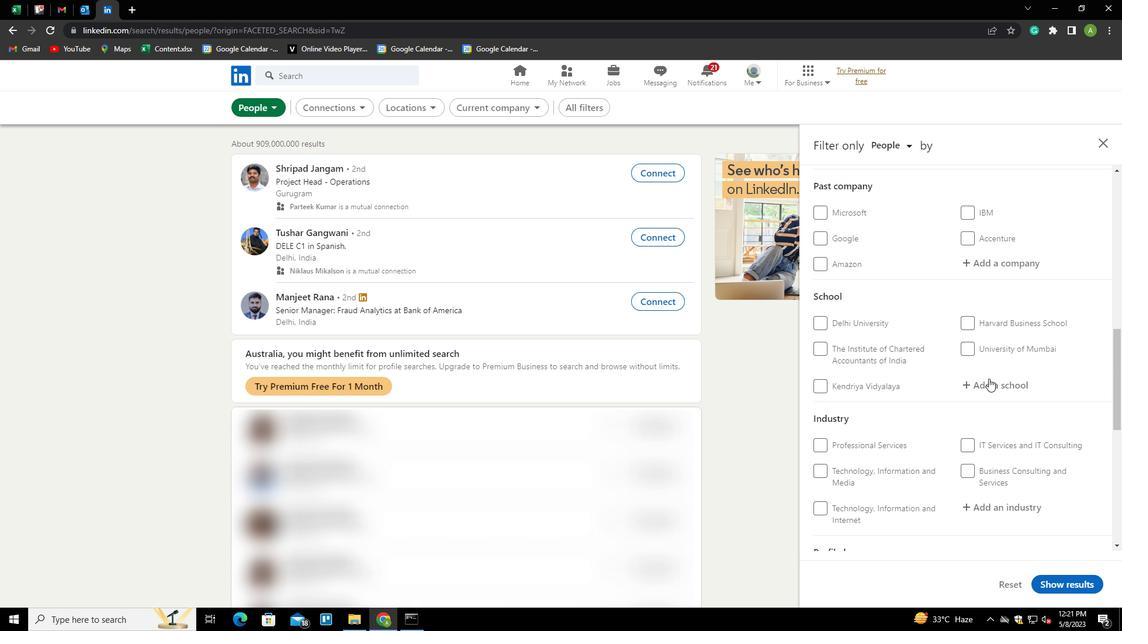 
Action: Mouse scrolled (989, 379) with delta (0, 0)
Screenshot: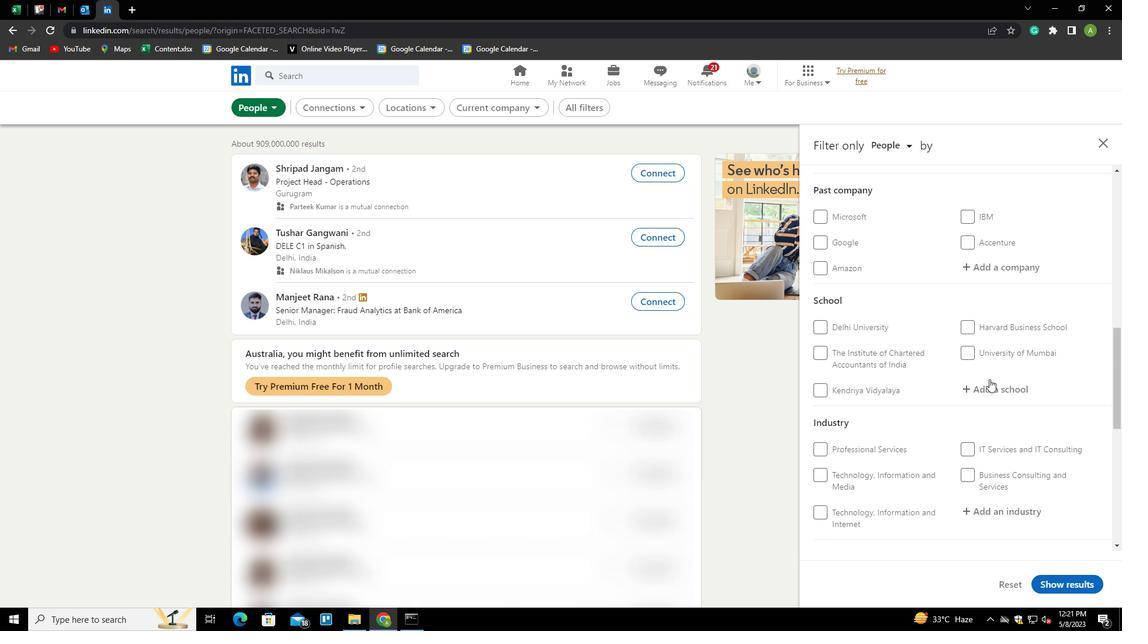 
Action: Mouse scrolled (989, 379) with delta (0, 0)
Screenshot: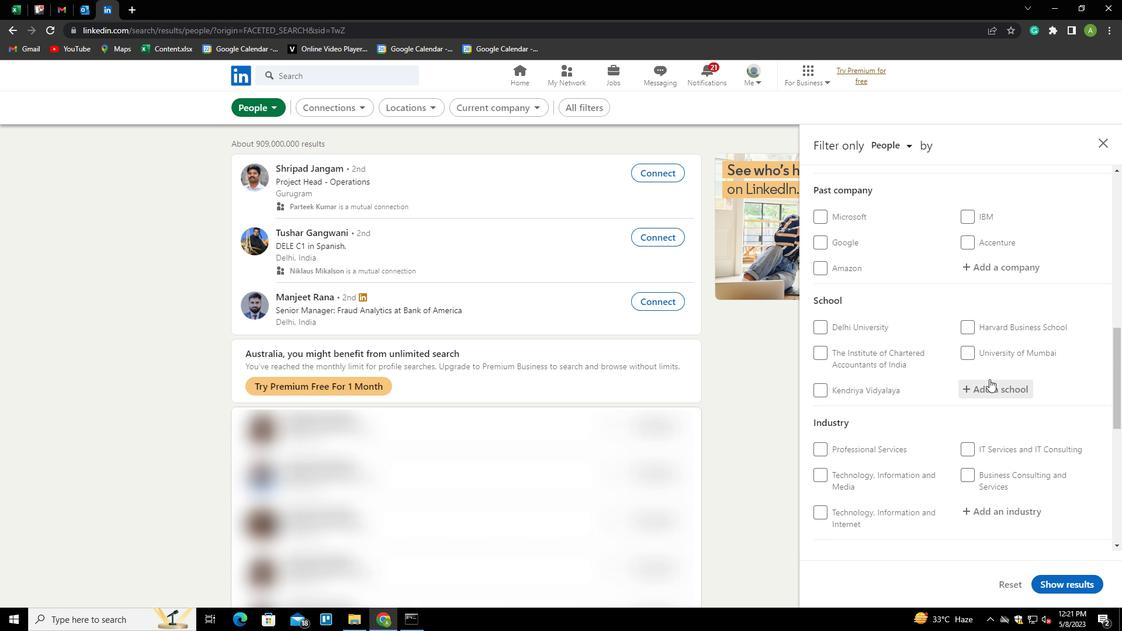 
Action: Mouse scrolled (989, 379) with delta (0, 0)
Screenshot: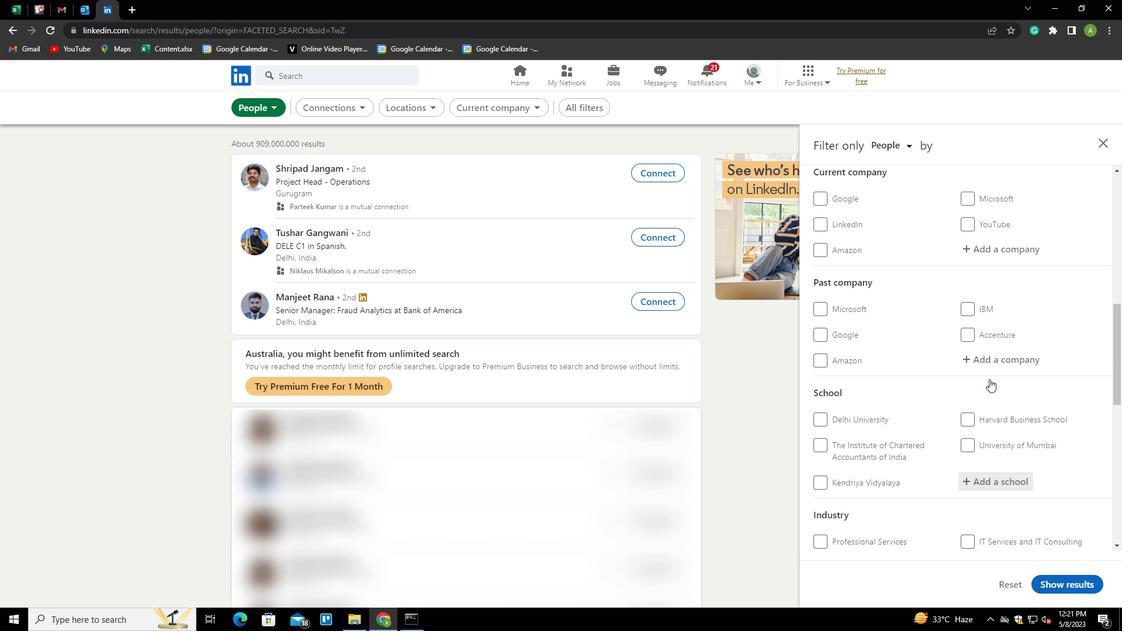 
Action: Mouse moved to (991, 332)
Screenshot: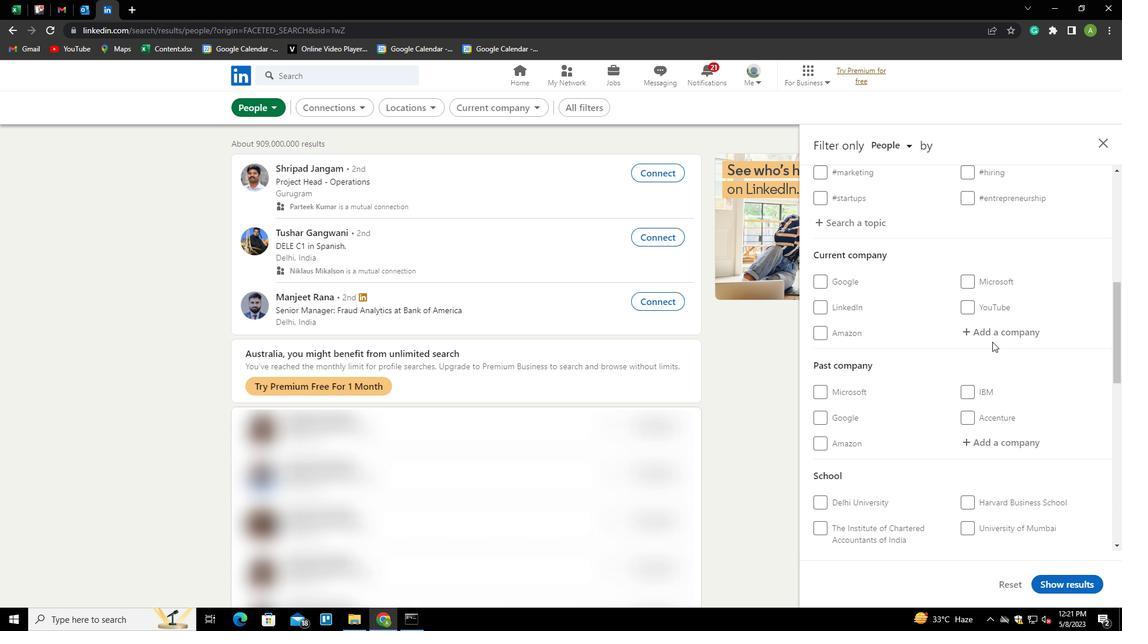 
Action: Mouse pressed left at (991, 332)
Screenshot: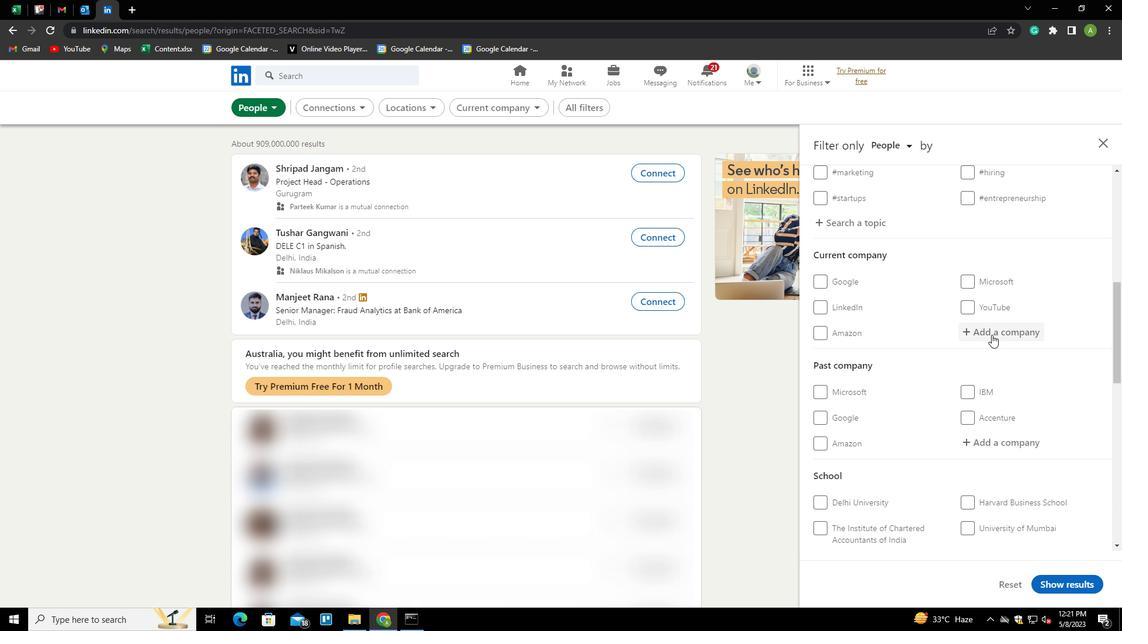 
Action: Key pressed <Key.shift>NIVEA<Key.space>INDIA<Key.down><Key.enter>
Screenshot: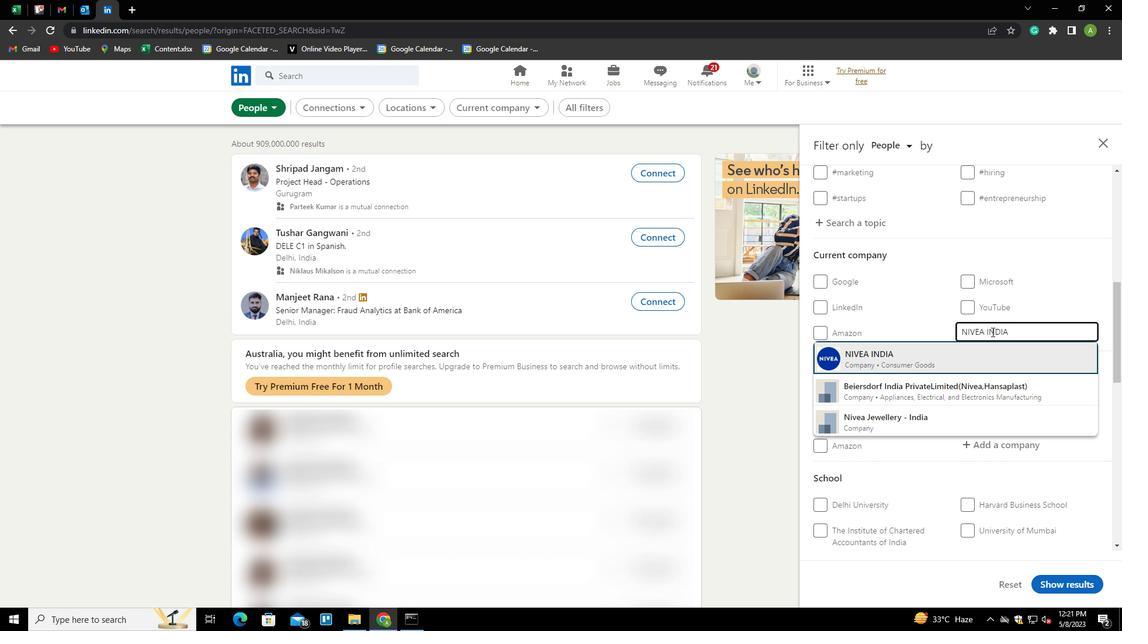 
Action: Mouse moved to (1001, 324)
Screenshot: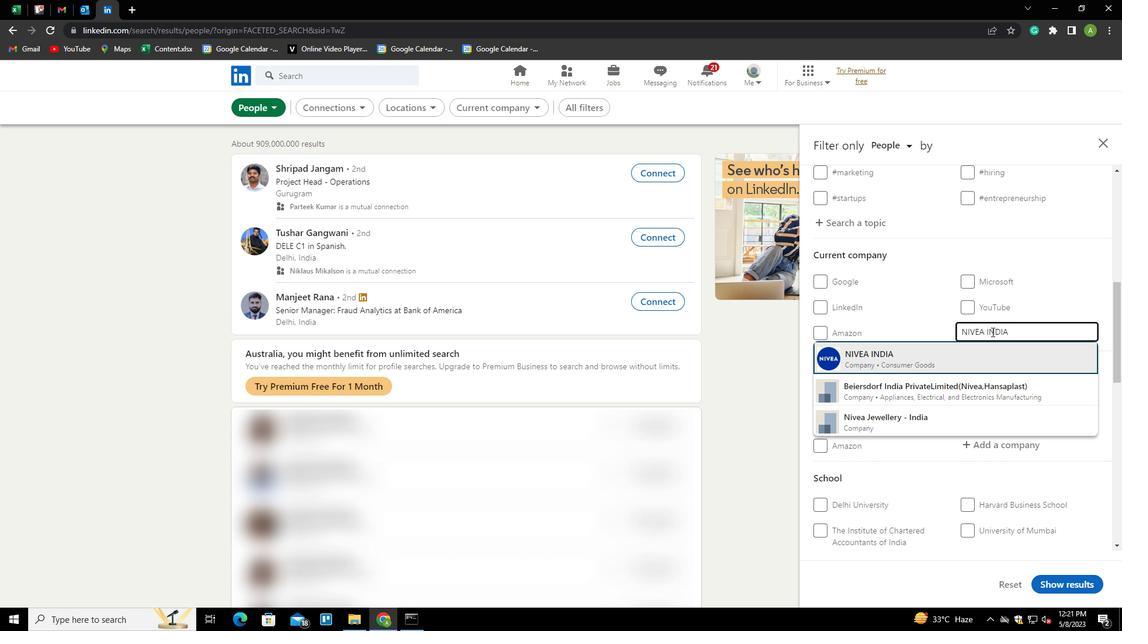 
Action: Mouse scrolled (1001, 323) with delta (0, 0)
Screenshot: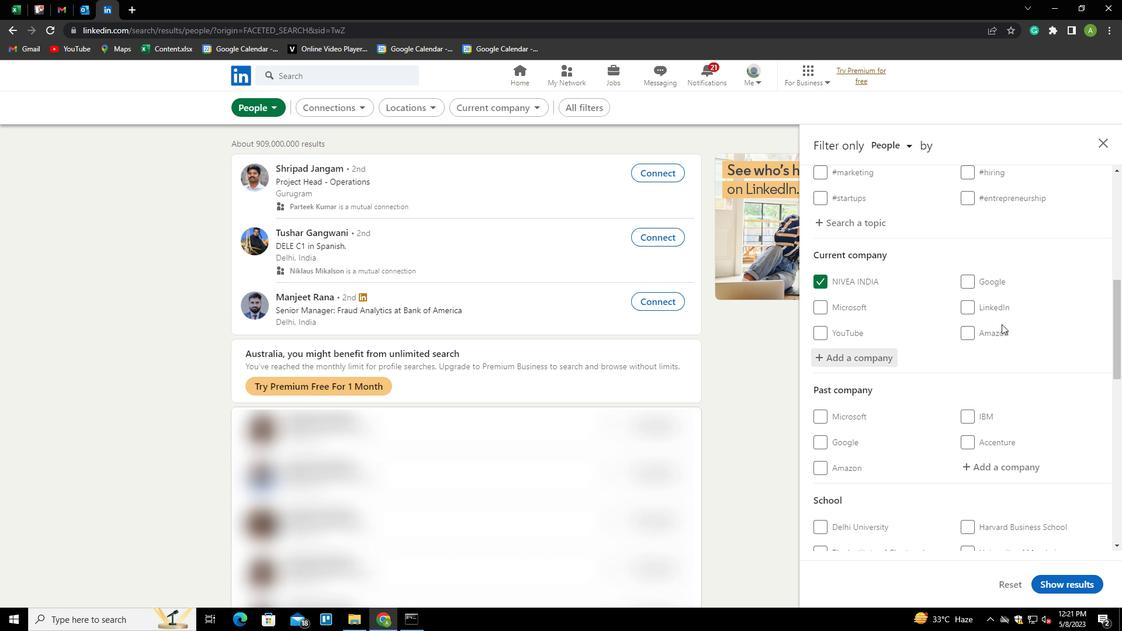 
Action: Mouse scrolled (1001, 323) with delta (0, 0)
Screenshot: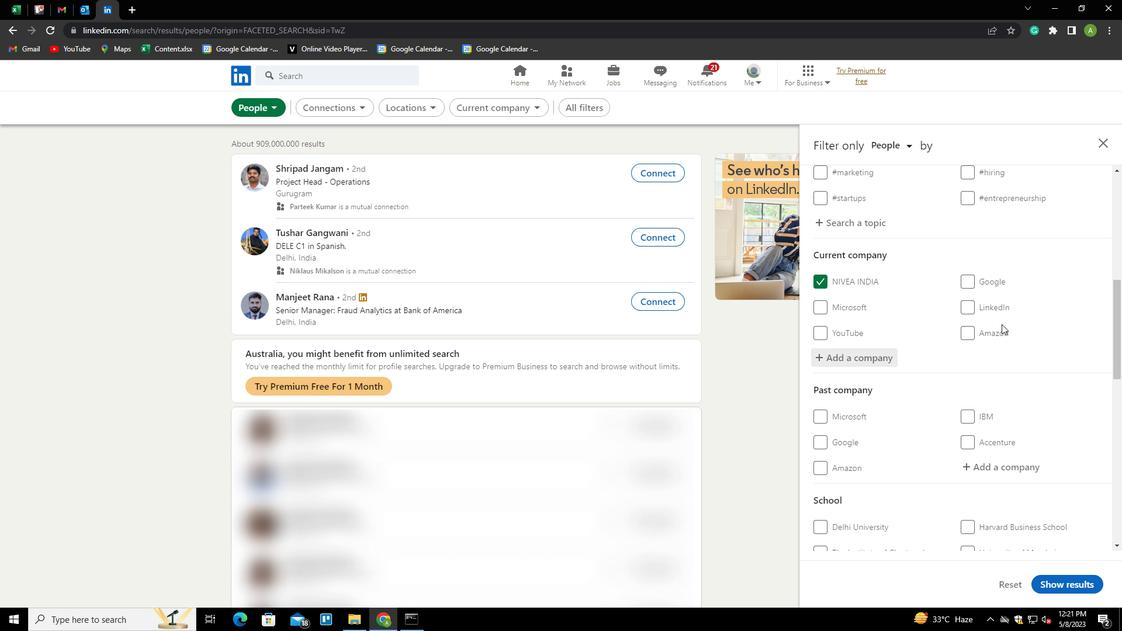 
Action: Mouse scrolled (1001, 323) with delta (0, 0)
Screenshot: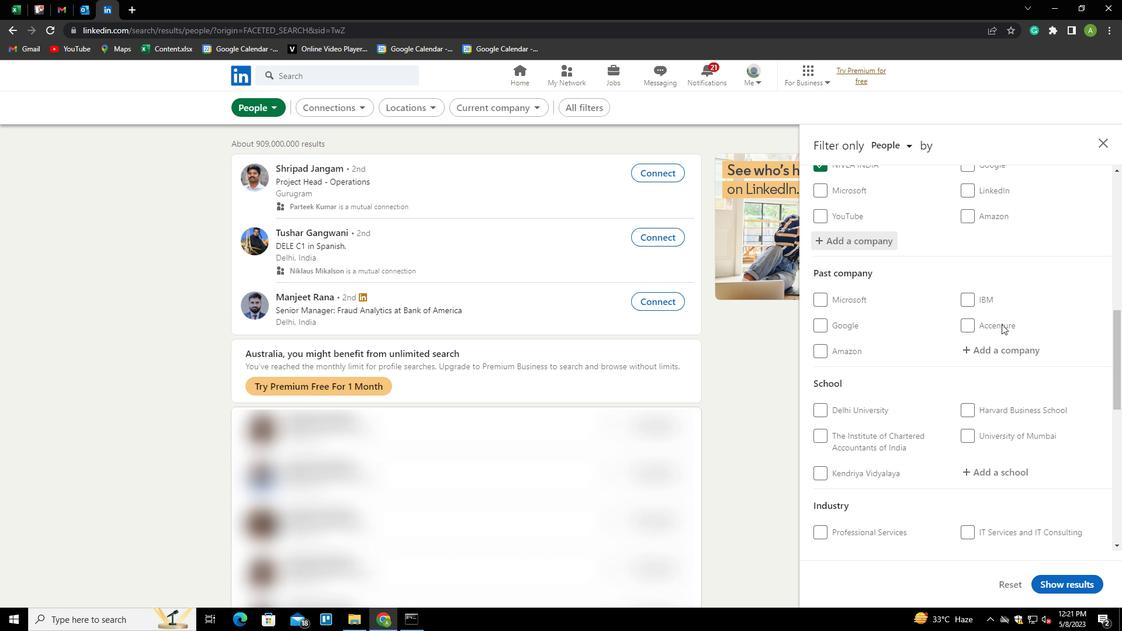 
Action: Mouse scrolled (1001, 323) with delta (0, 0)
Screenshot: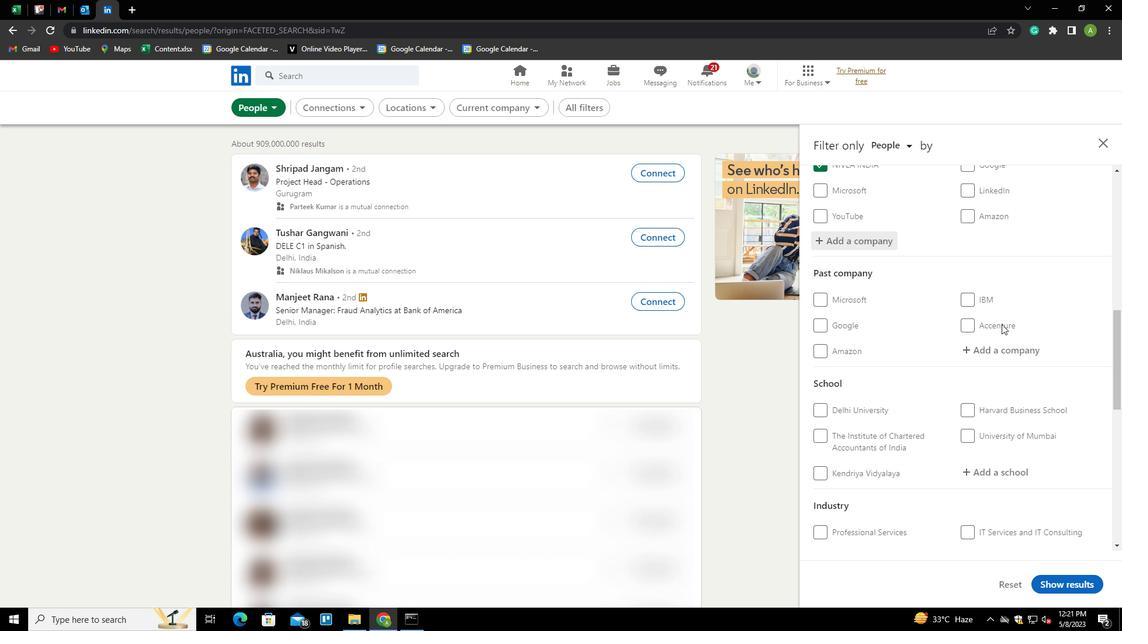 
Action: Mouse moved to (997, 353)
Screenshot: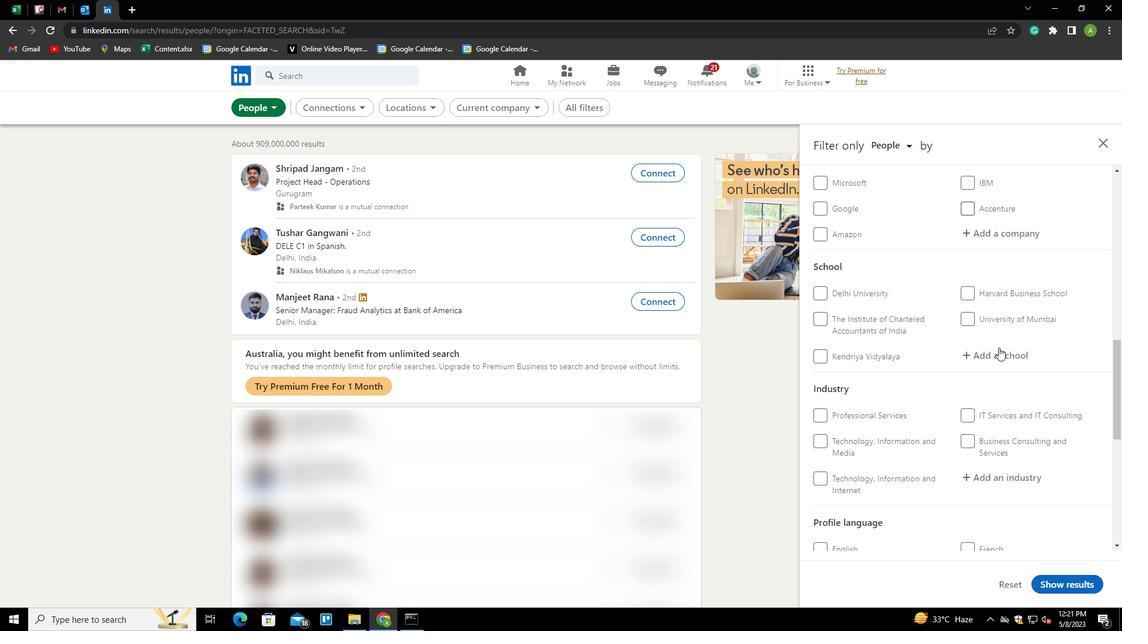 
Action: Mouse pressed left at (997, 353)
Screenshot: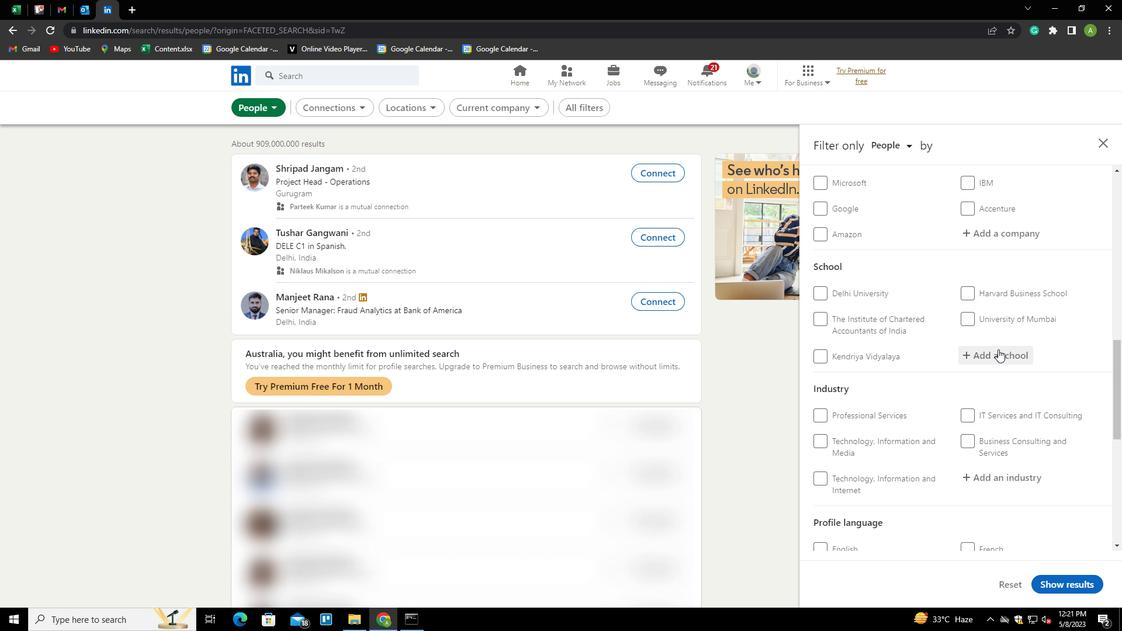 
Action: Key pressed <Key.shift>PES<Key.space>UNIVERSITY<Key.down><Key.enter>
Screenshot: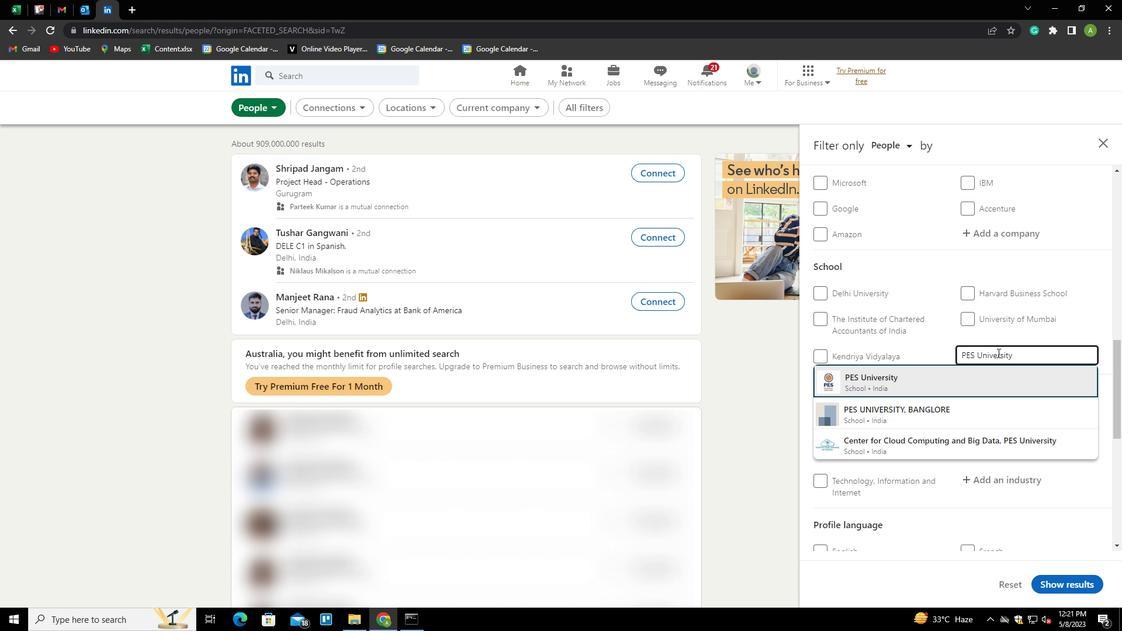 
Action: Mouse scrolled (997, 352) with delta (0, 0)
Screenshot: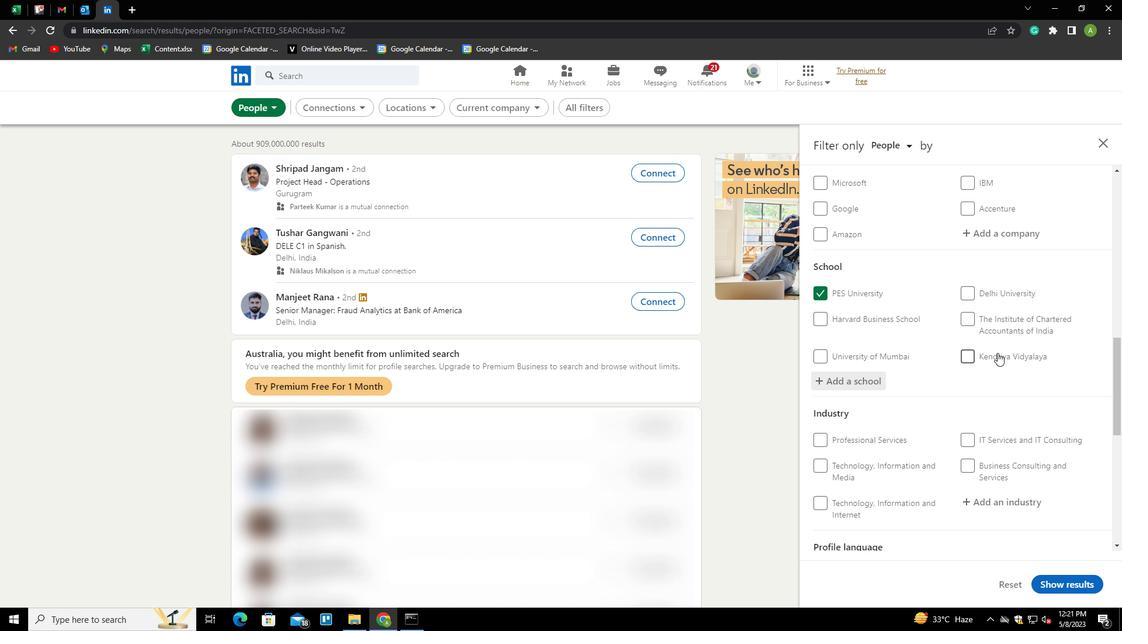 
Action: Mouse scrolled (997, 352) with delta (0, 0)
Screenshot: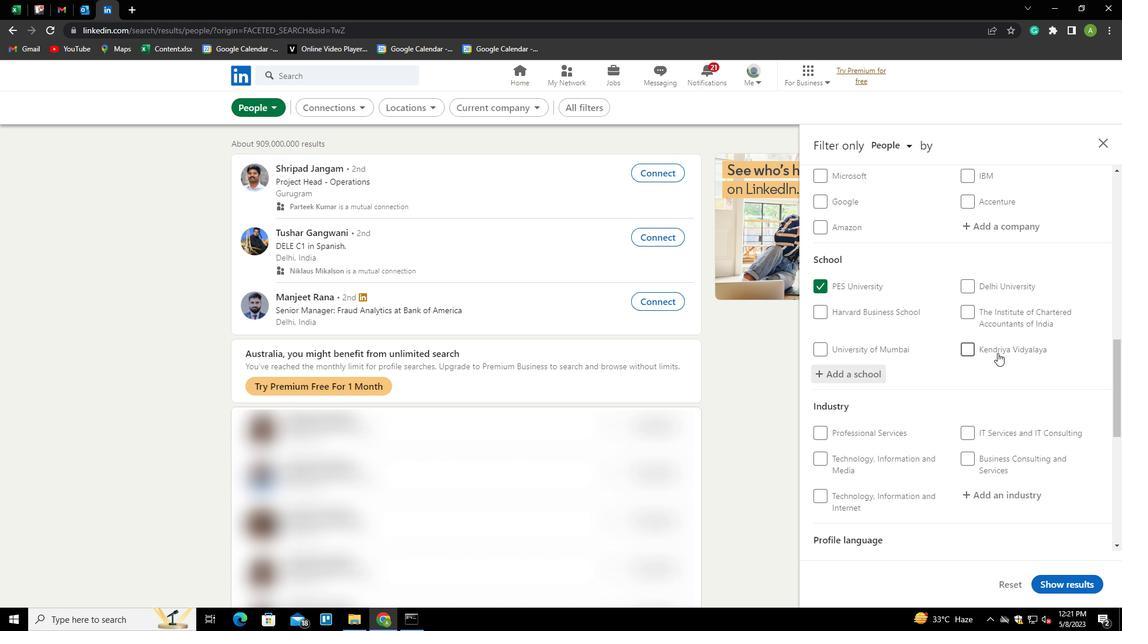 
Action: Mouse scrolled (997, 352) with delta (0, 0)
Screenshot: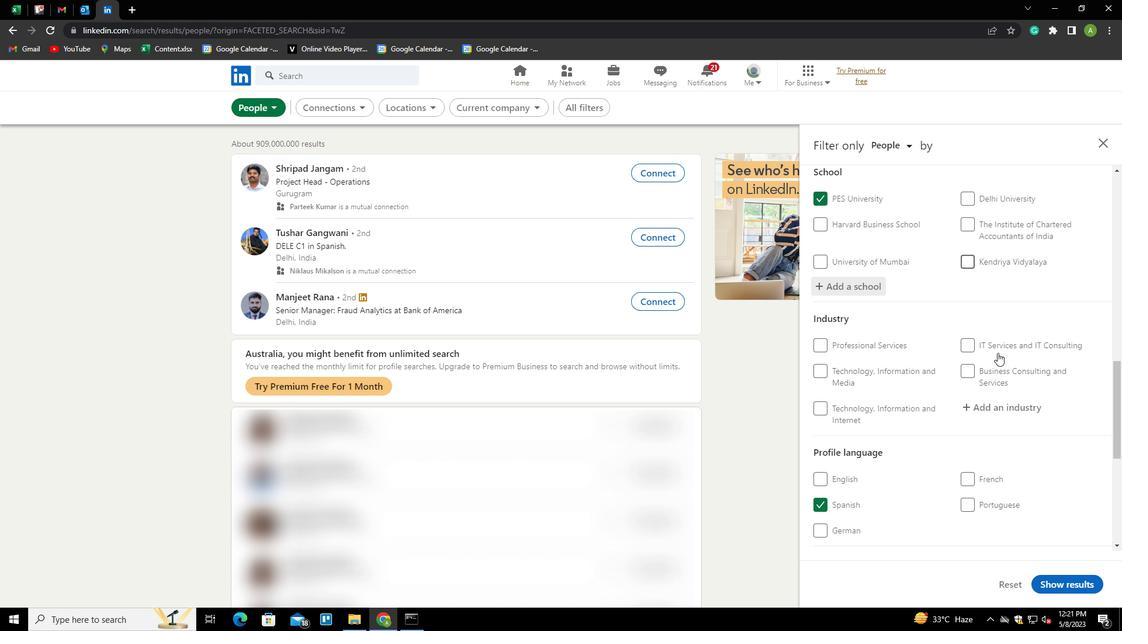 
Action: Mouse moved to (993, 332)
Screenshot: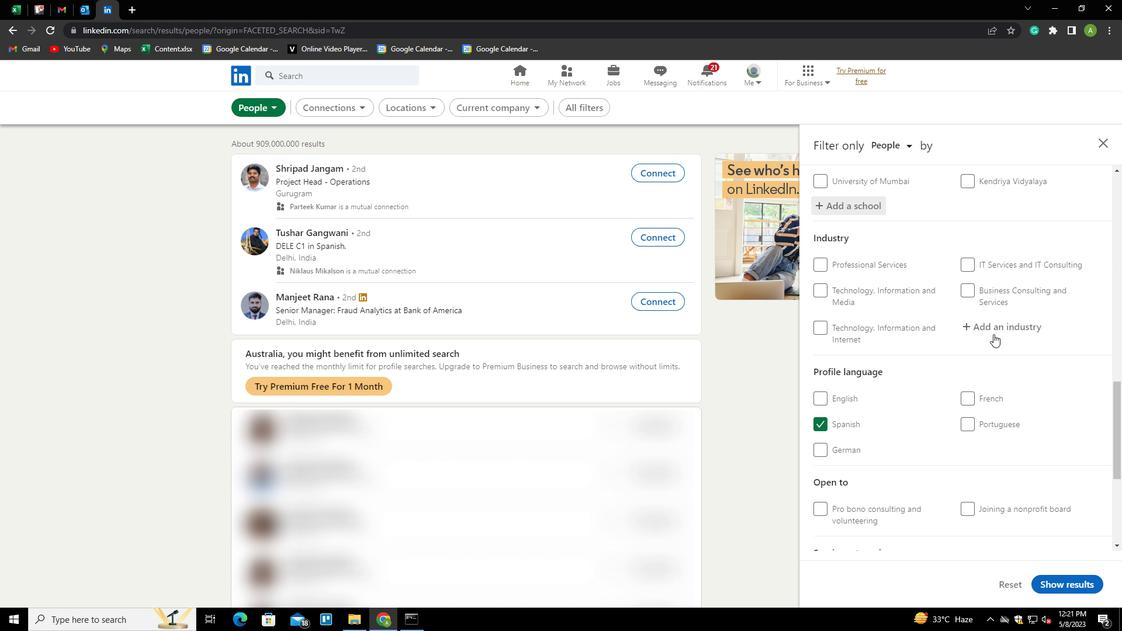
Action: Mouse pressed left at (993, 332)
Screenshot: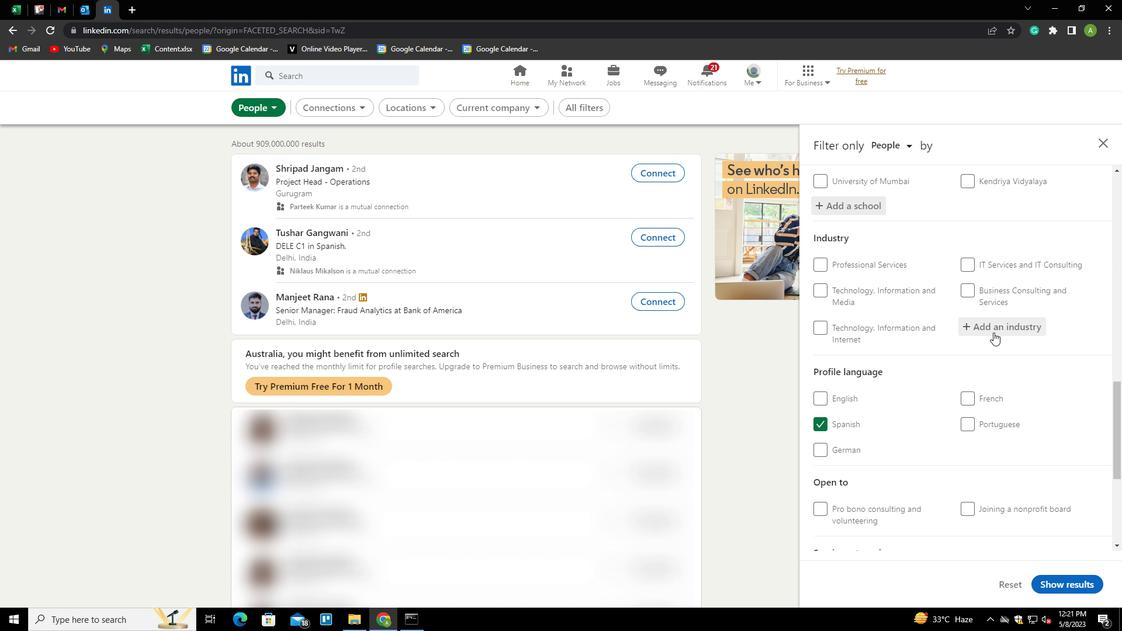 
Action: Key pressed <Key.shift><Key.shift><Key.shift><Key.shift><Key.shift><Key.shift><Key.shift>EXEVU<Key.backspace><Key.backspace>CUTIVE<Key.space><Key.shift>OFFICES<Key.down><Key.enter>
Screenshot: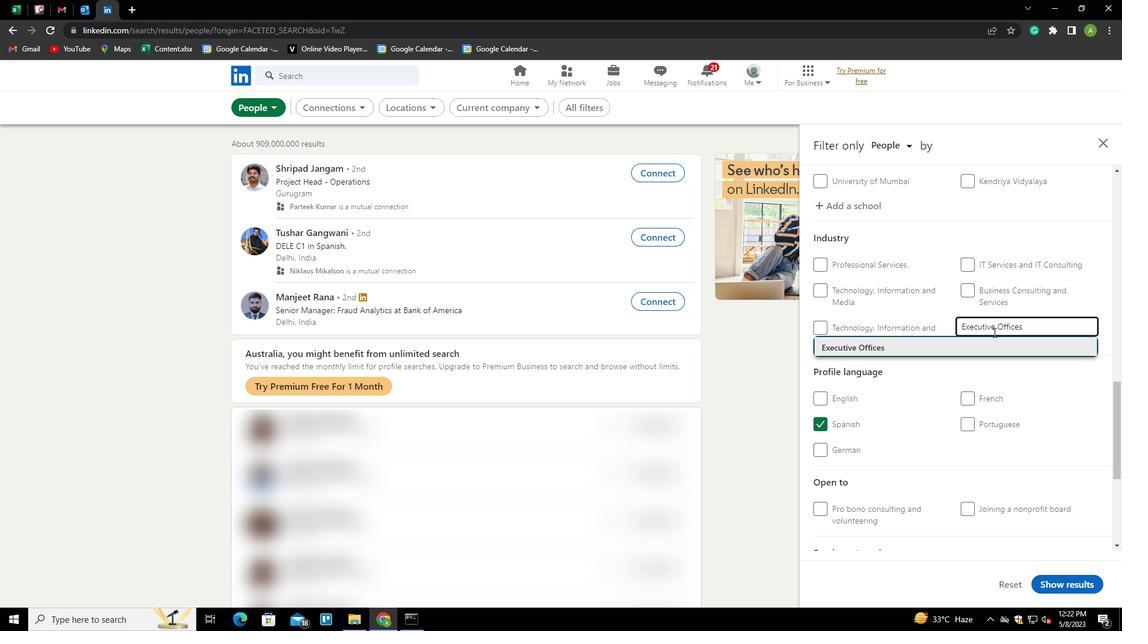 
Action: Mouse scrolled (993, 332) with delta (0, 0)
Screenshot: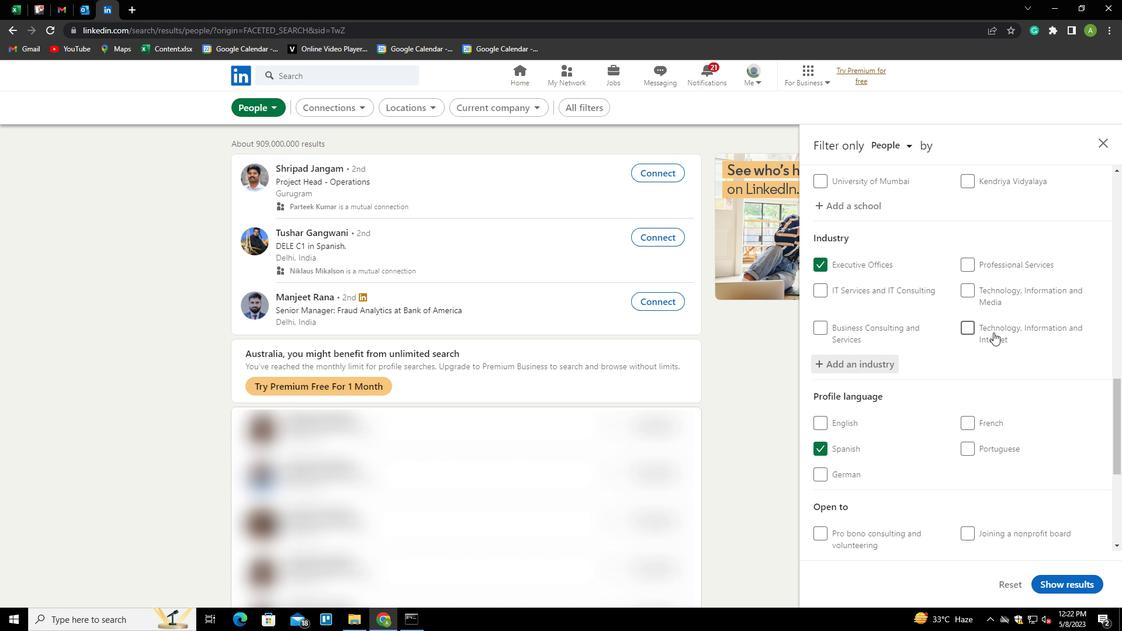 
Action: Mouse scrolled (993, 332) with delta (0, 0)
Screenshot: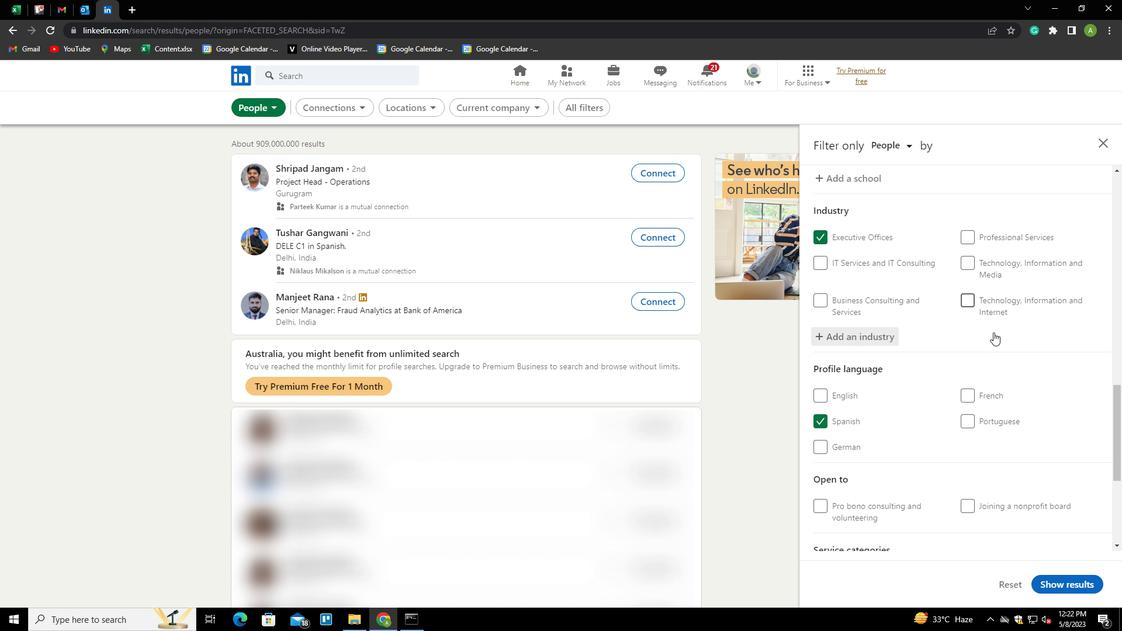 
Action: Mouse scrolled (993, 332) with delta (0, 0)
Screenshot: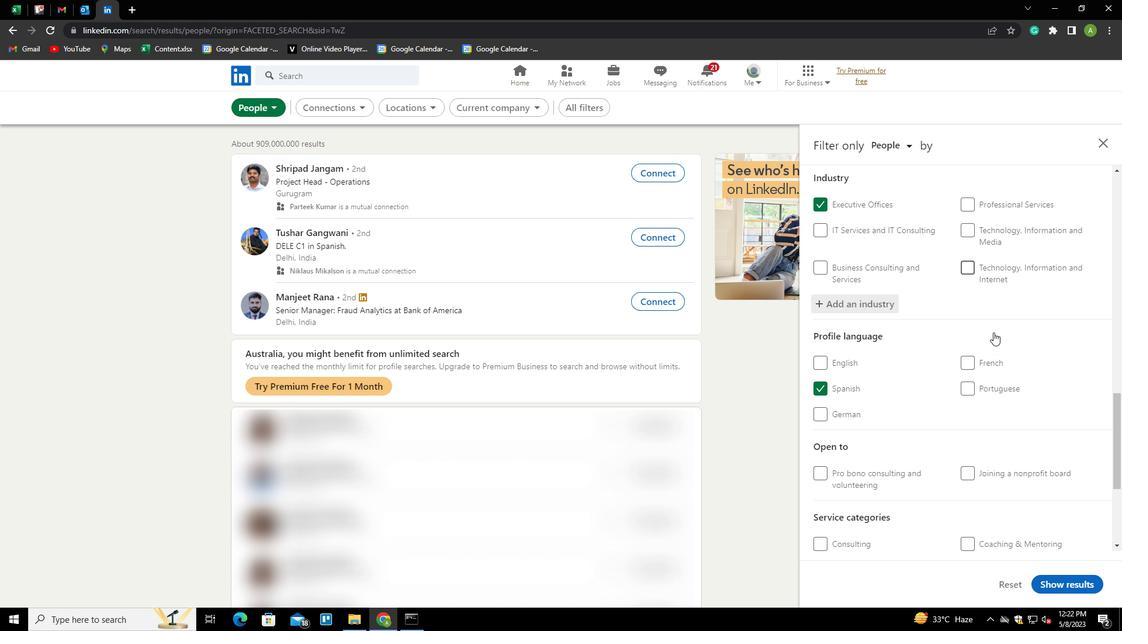 
Action: Mouse scrolled (993, 332) with delta (0, 0)
Screenshot: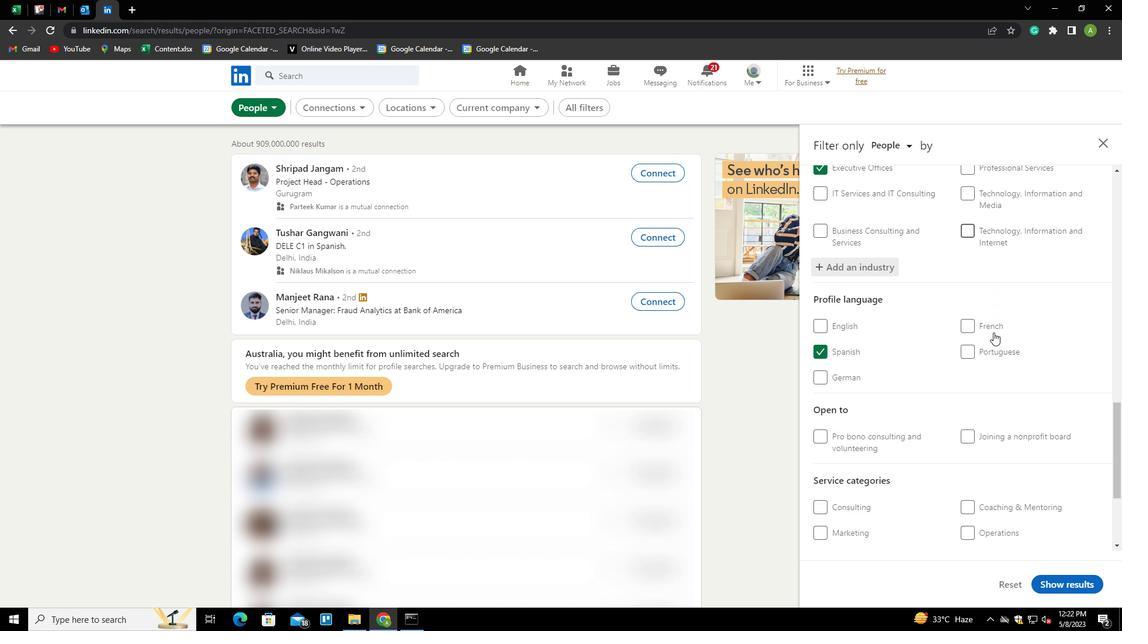 
Action: Mouse scrolled (993, 332) with delta (0, 0)
Screenshot: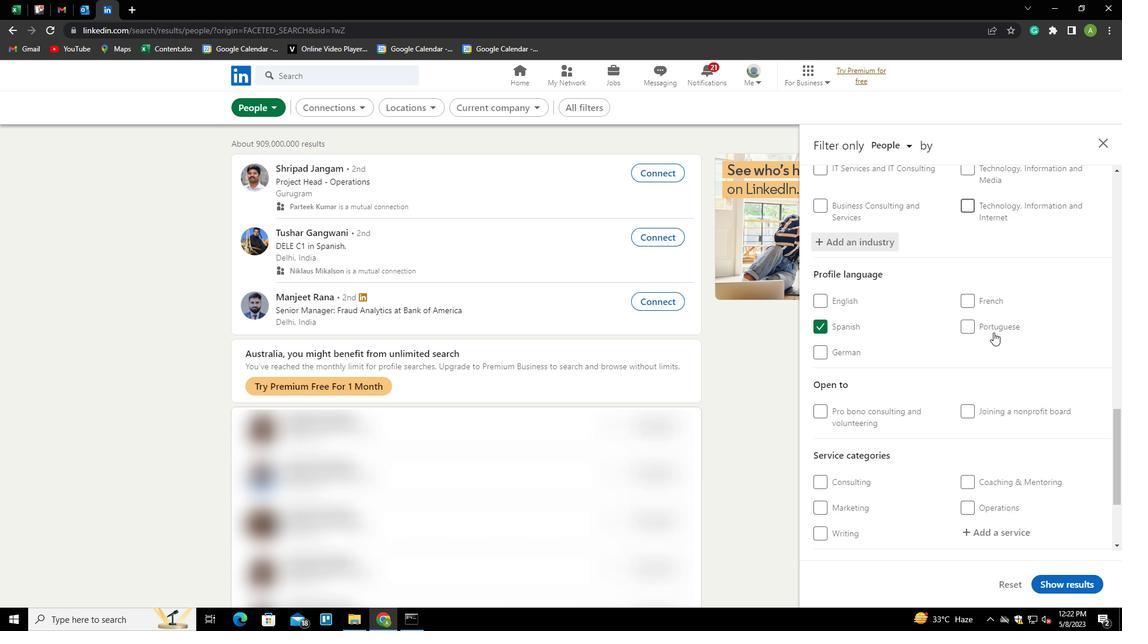 
Action: Mouse scrolled (993, 332) with delta (0, 0)
Screenshot: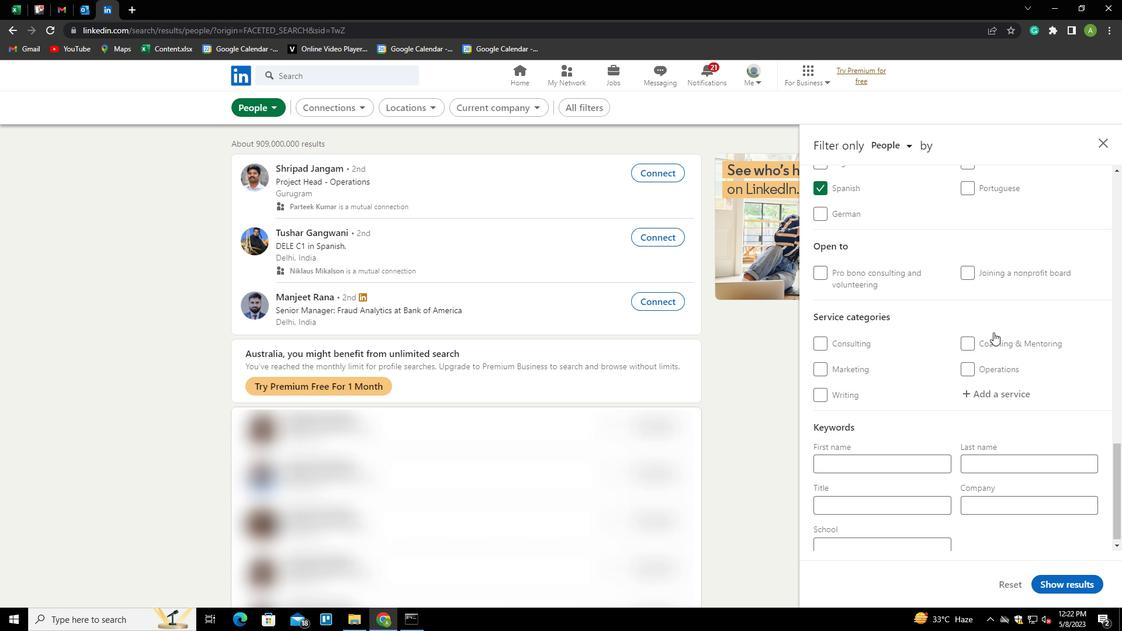 
Action: Mouse moved to (991, 382)
Screenshot: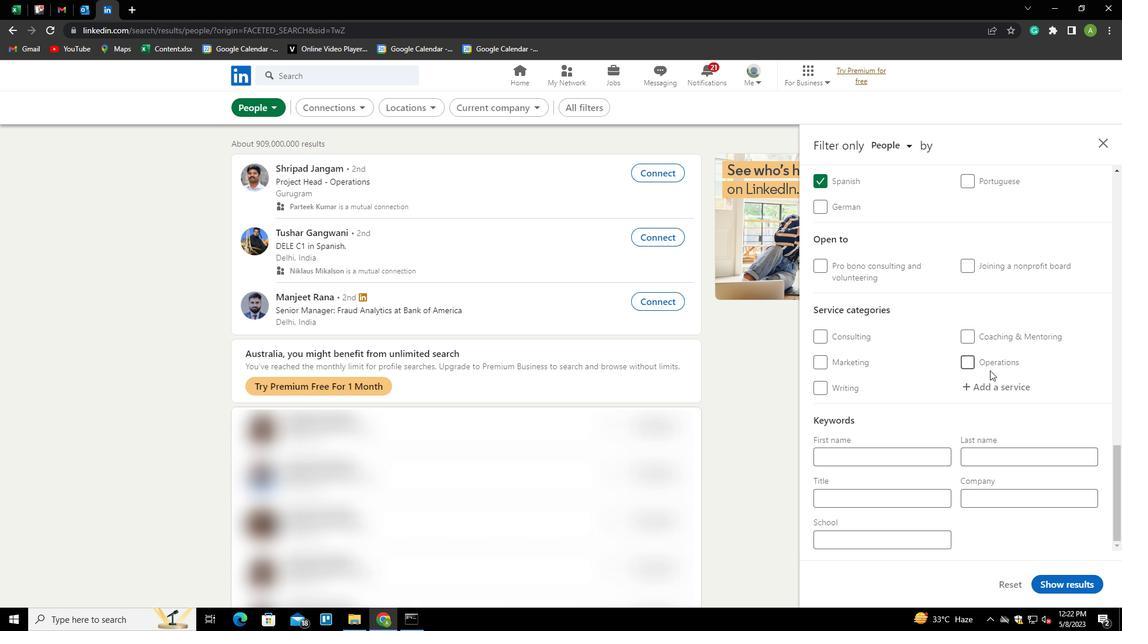 
Action: Mouse pressed left at (991, 382)
Screenshot: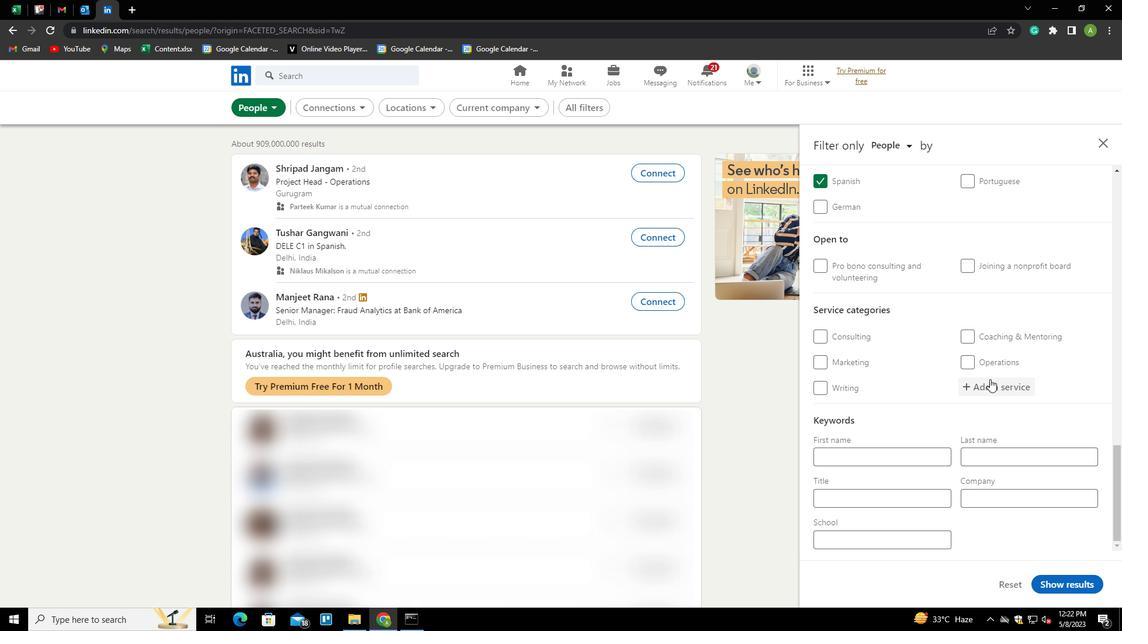 
Action: Key pressed <Key.shift>WEB<Key.space>DEVELOPMENT<Key.down><Key.enter>
Screenshot: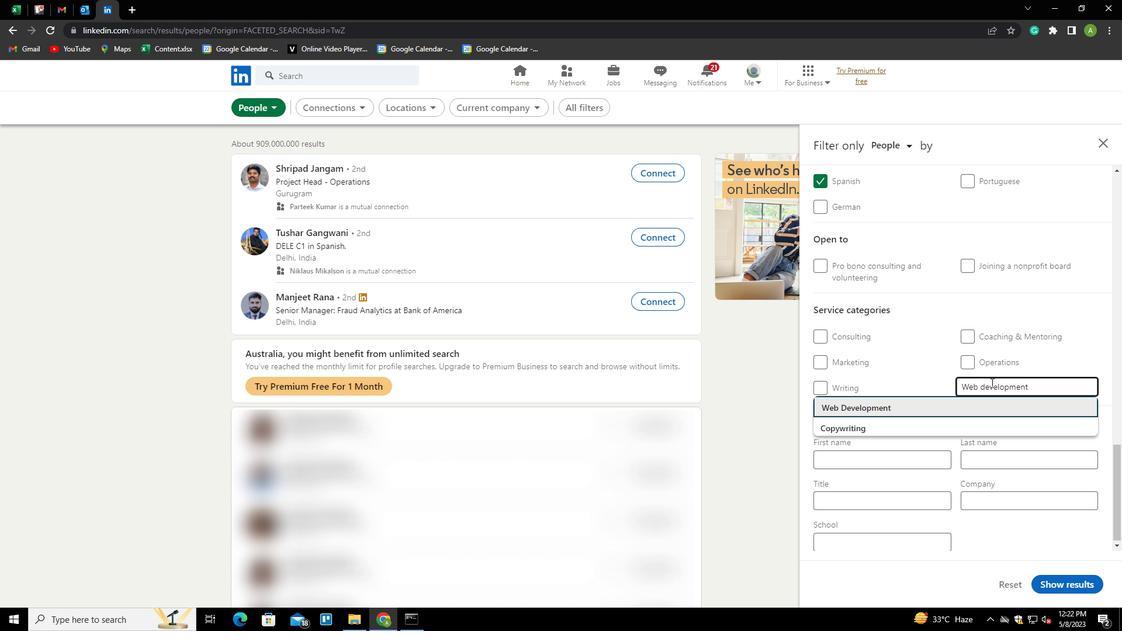 
Action: Mouse scrolled (991, 382) with delta (0, 0)
Screenshot: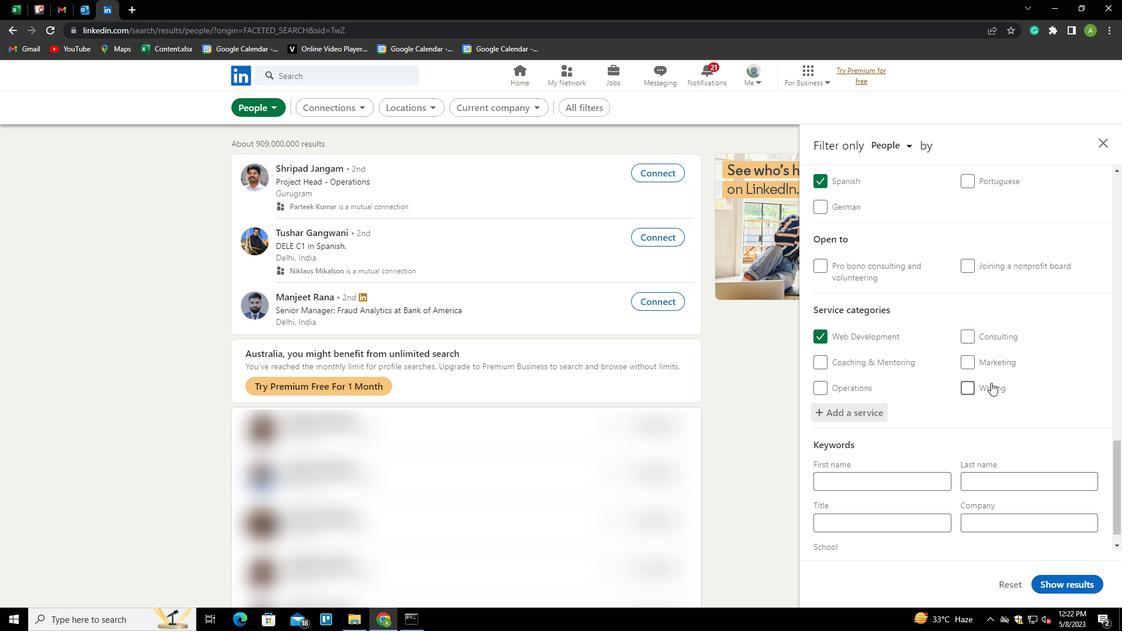 
Action: Mouse scrolled (991, 382) with delta (0, 0)
Screenshot: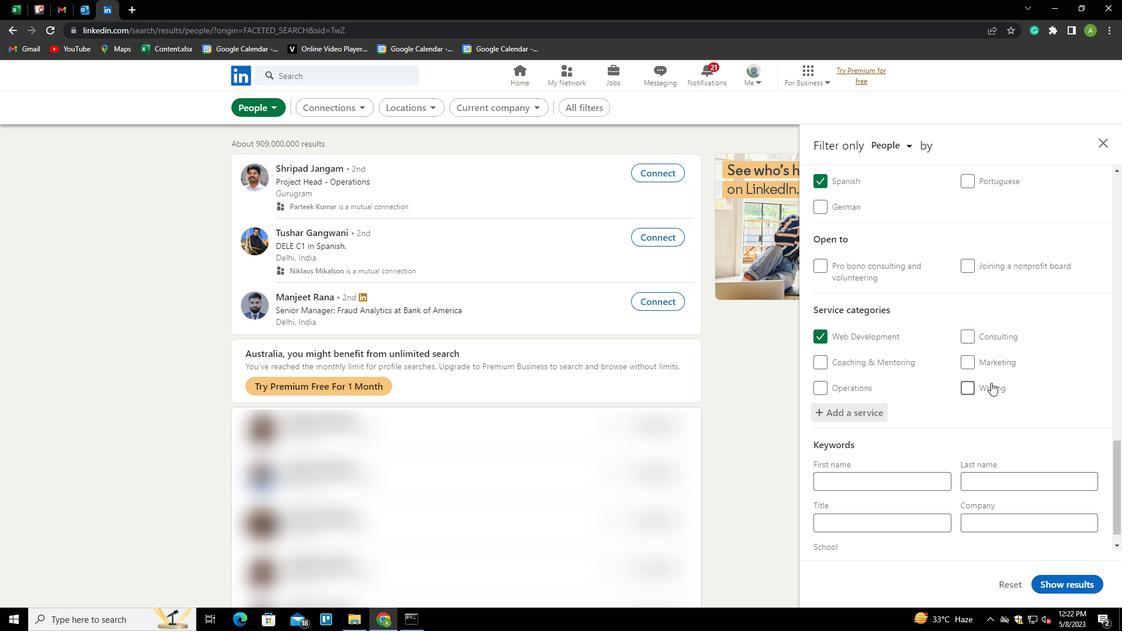 
Action: Mouse scrolled (991, 382) with delta (0, 0)
Screenshot: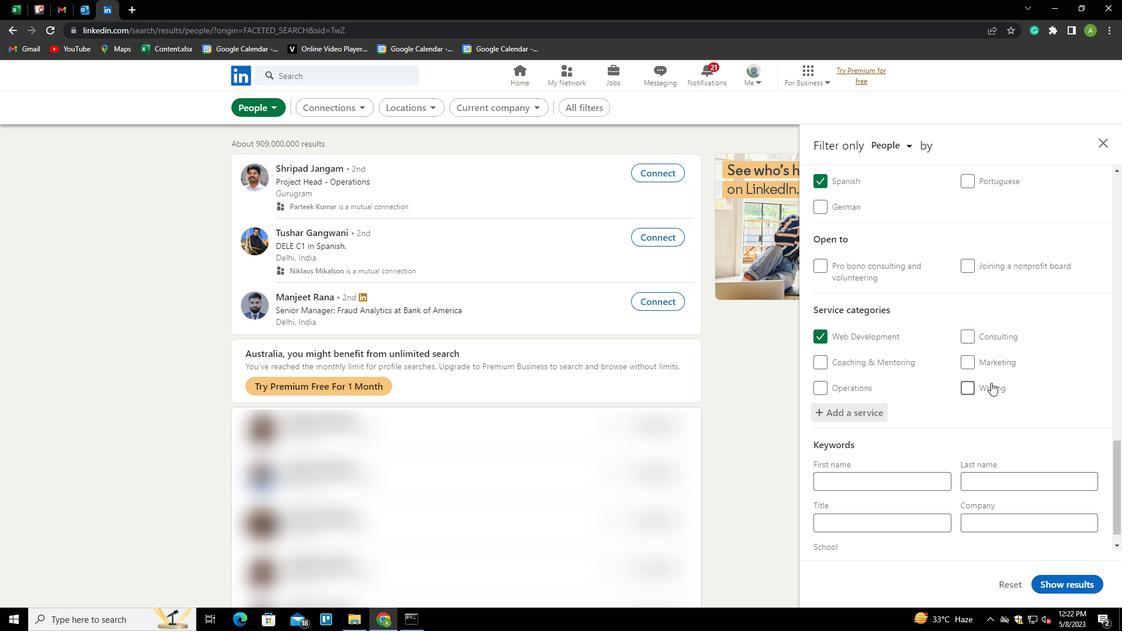 
Action: Mouse scrolled (991, 382) with delta (0, 0)
Screenshot: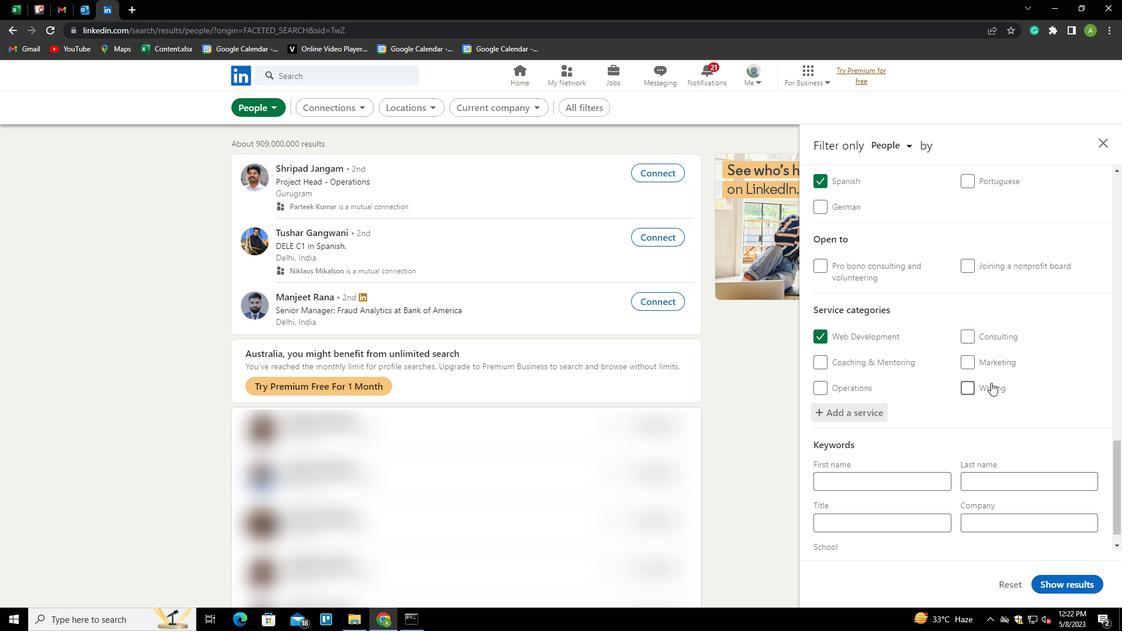 
Action: Mouse moved to (906, 506)
Screenshot: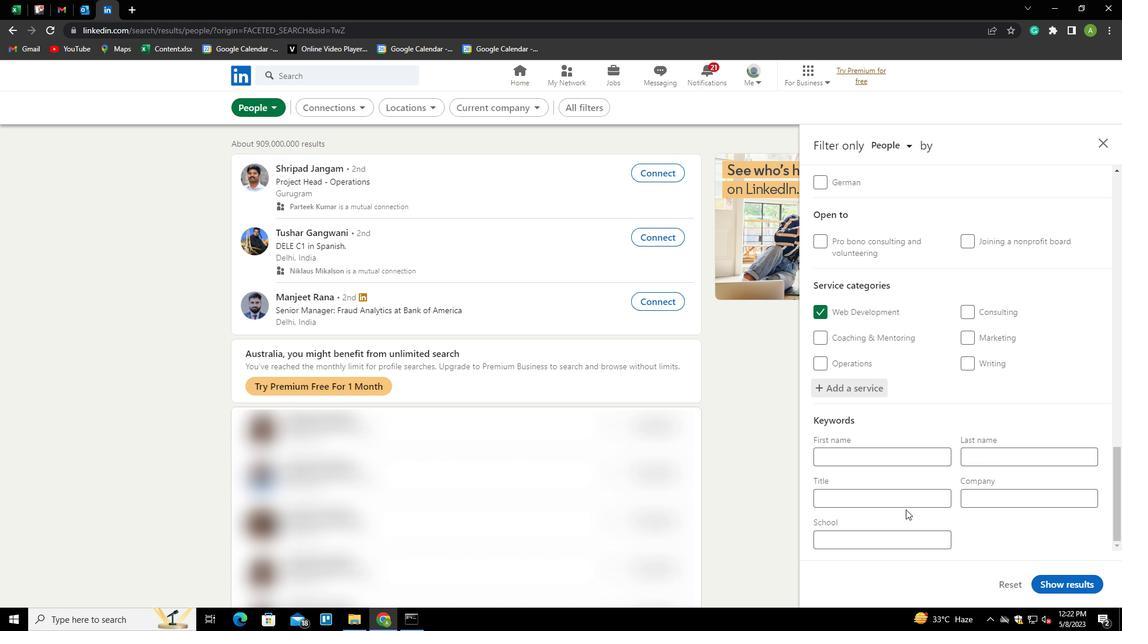 
Action: Mouse pressed left at (906, 506)
Screenshot: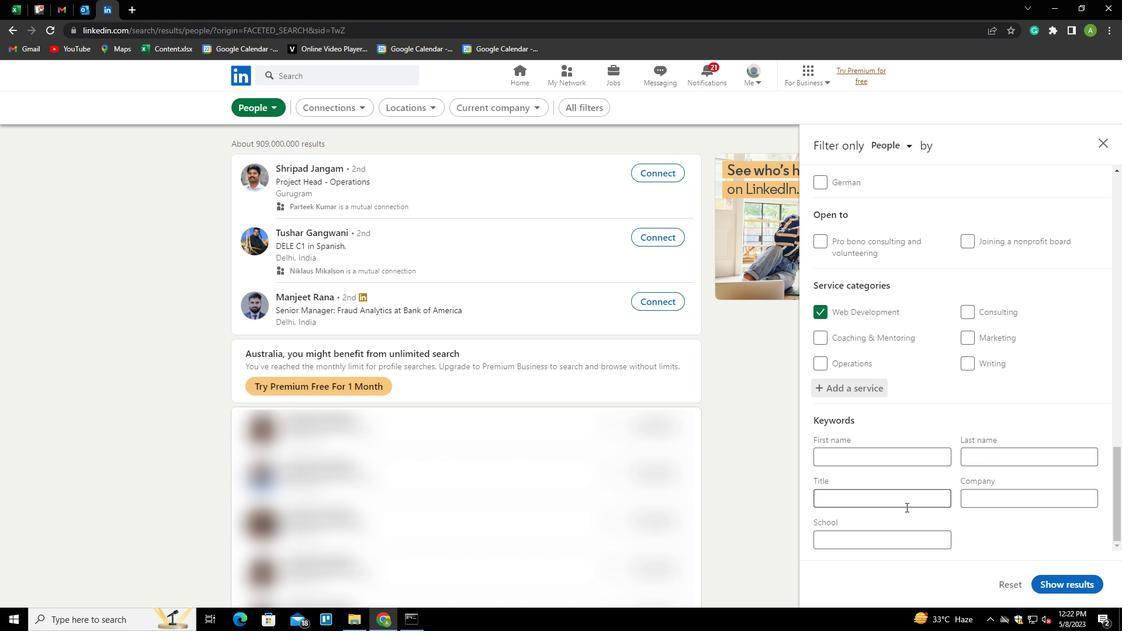 
Action: Key pressed <Key.shift>CUSTOMER<Key.space><Key.shift>SERVICE
Screenshot: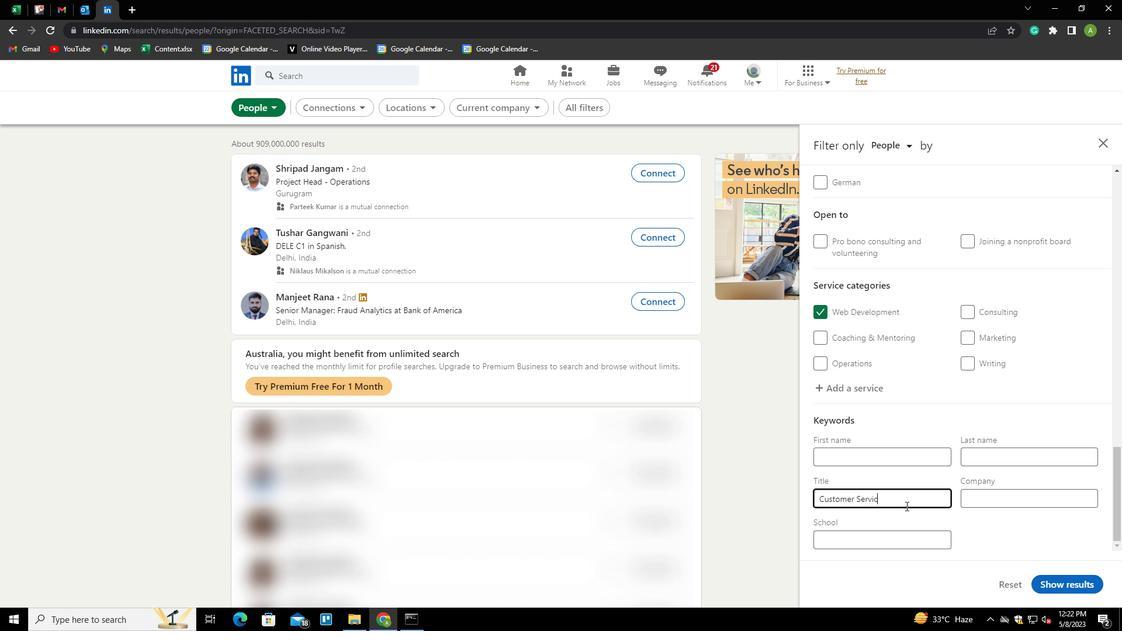 
Action: Mouse moved to (1062, 553)
Screenshot: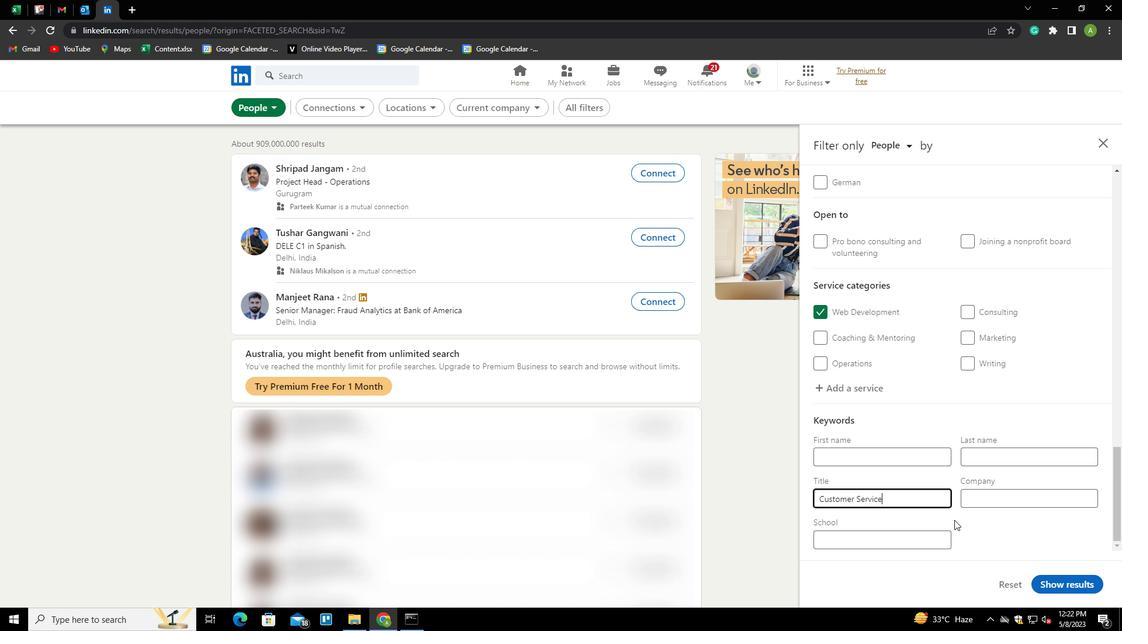 
Action: Mouse pressed left at (1062, 553)
Screenshot: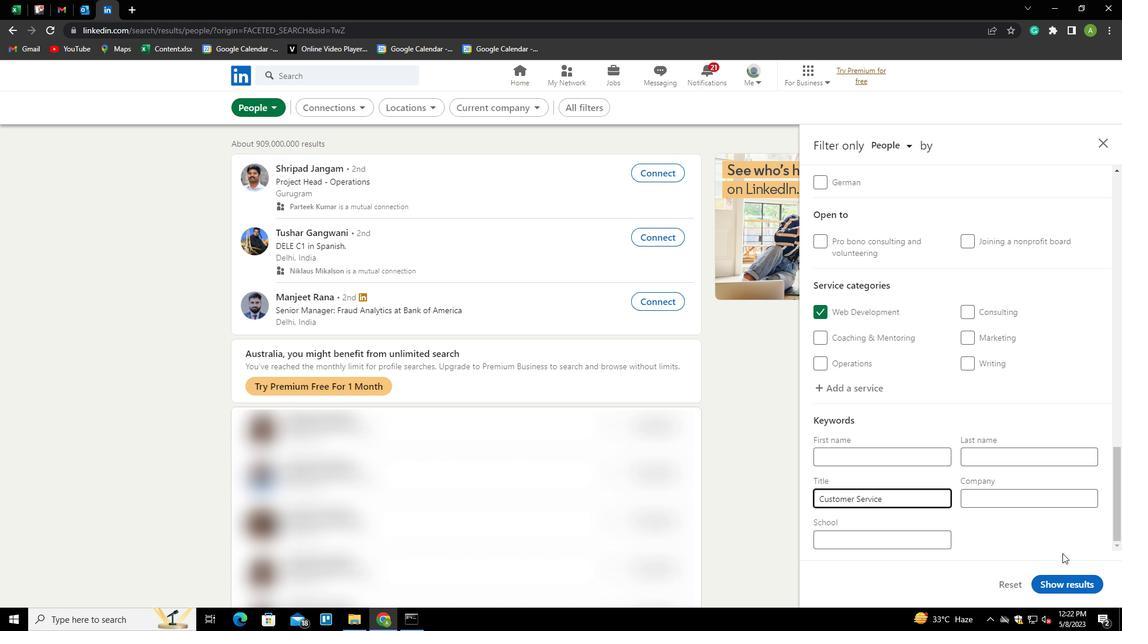 
Action: Mouse moved to (1075, 578)
Screenshot: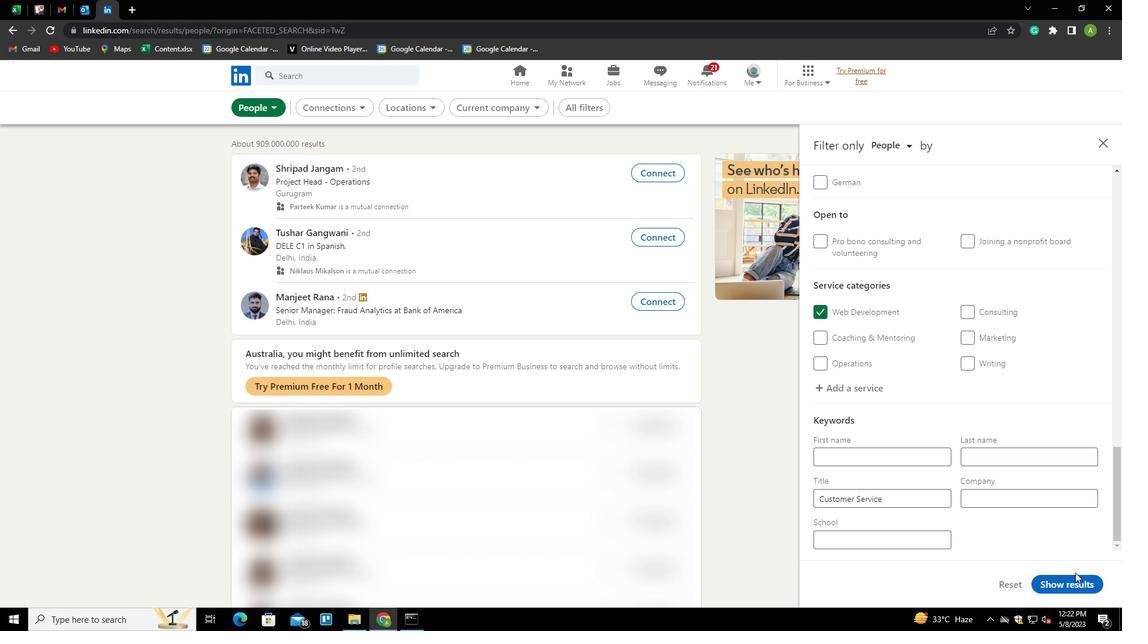 
Action: Mouse pressed left at (1075, 578)
Screenshot: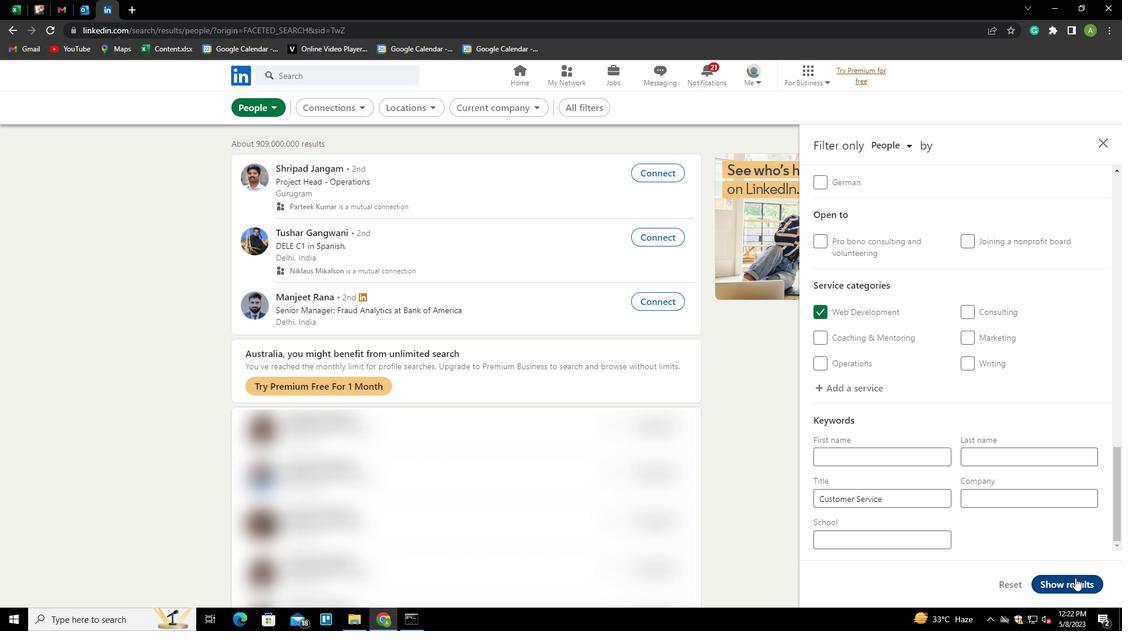 
